 Task: Look for space in General Pico, Argentina from 2nd June, 2023 to 6th June, 2023 for 1 adult in price range Rs.10000 to Rs.13000. Place can be private room with 1  bedroom having 1 bed and 1 bathroom. Property type can be hotel. Amenities needed are: heating, . Booking option can be shelf check-in. Required host language is English.
Action: Mouse moved to (419, 91)
Screenshot: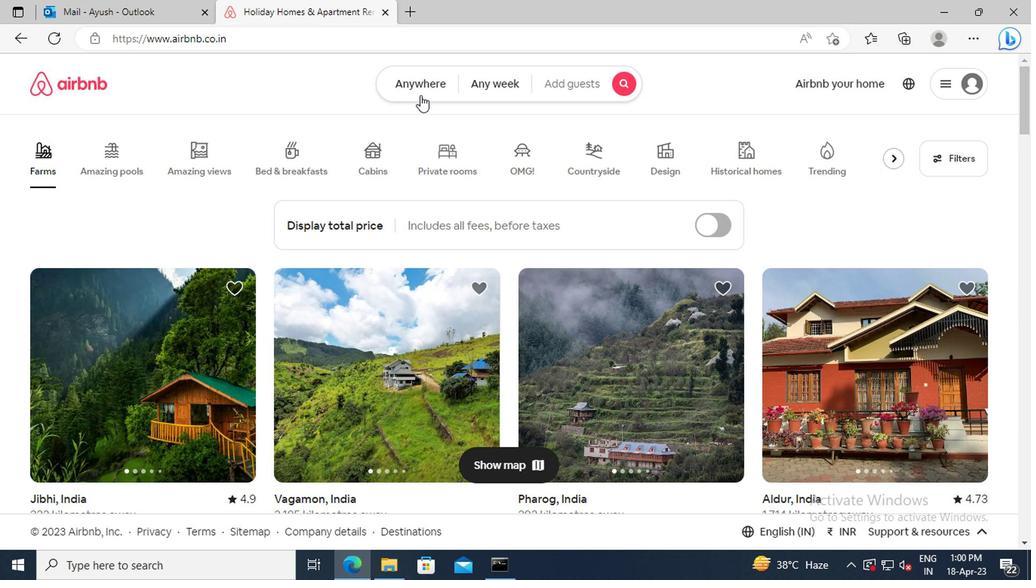 
Action: Mouse pressed left at (419, 91)
Screenshot: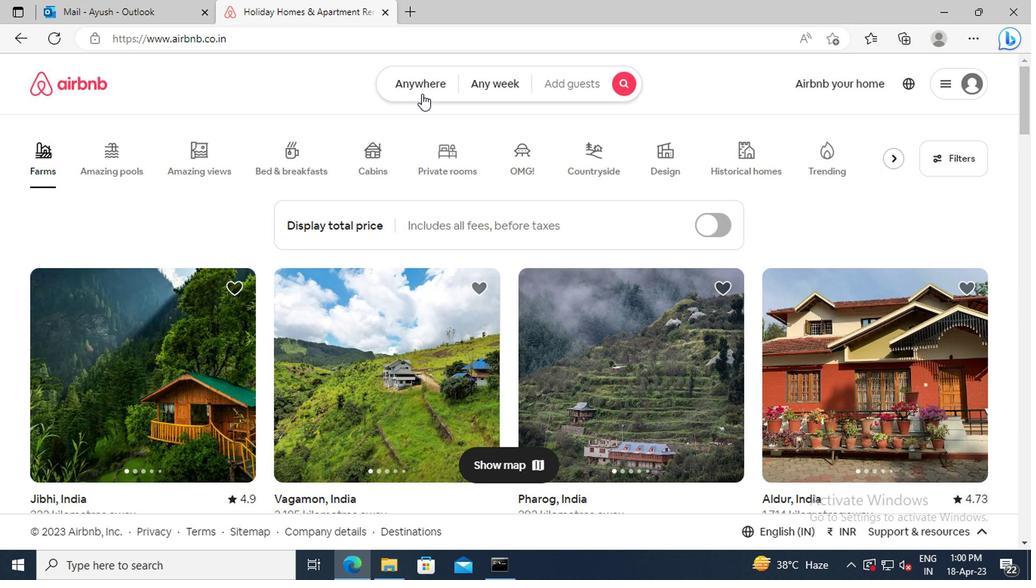 
Action: Mouse moved to (269, 143)
Screenshot: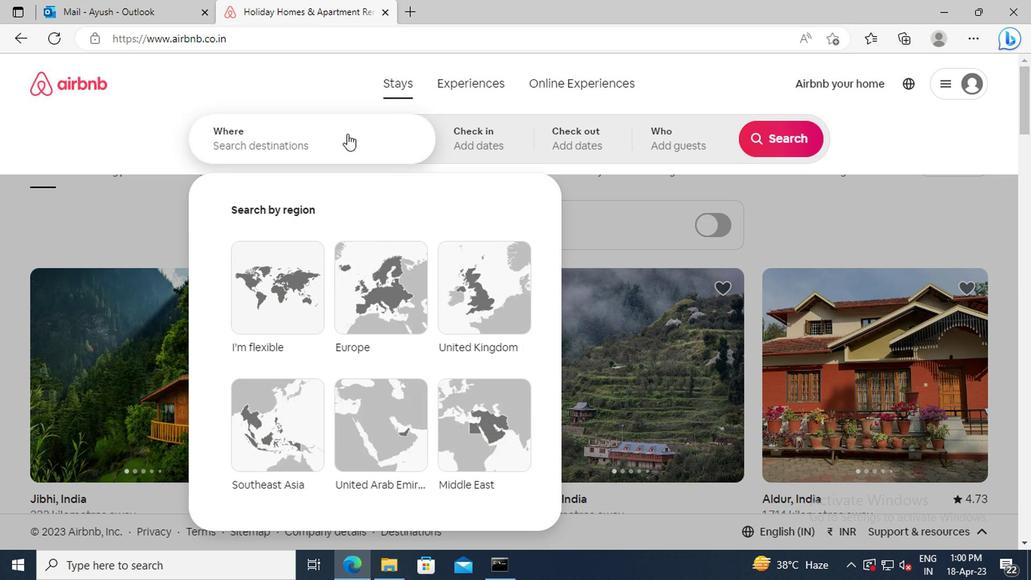 
Action: Mouse pressed left at (269, 143)
Screenshot: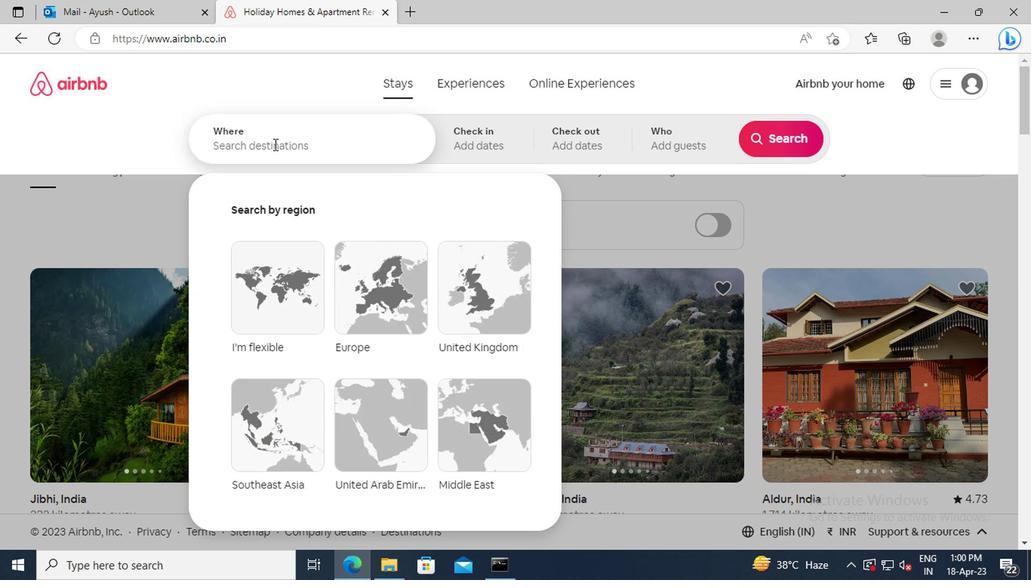 
Action: Key pressed <Key.shift>GENERAL<Key.space><Key.shift>PICO<Key.enter>
Screenshot: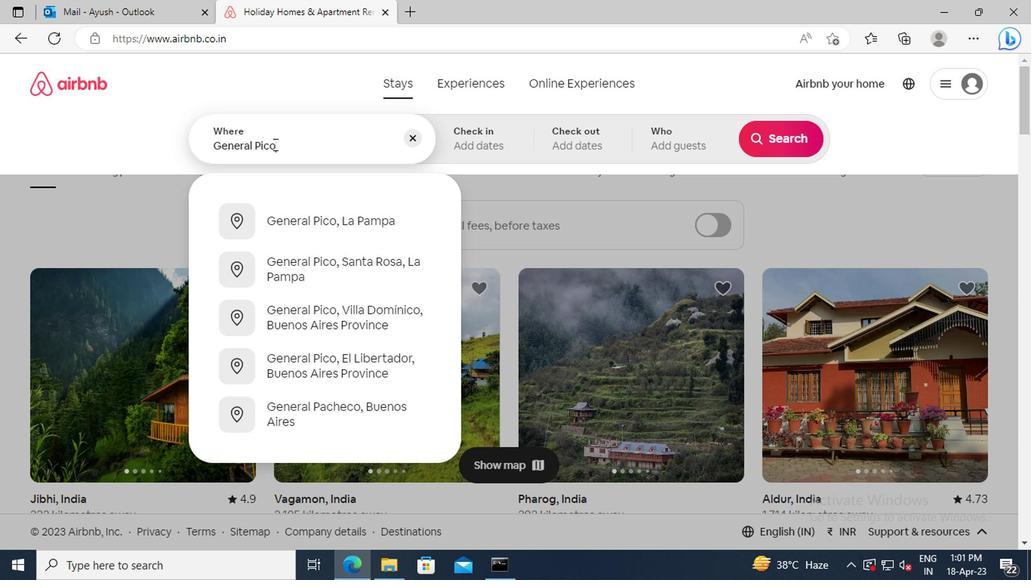 
Action: Mouse moved to (762, 260)
Screenshot: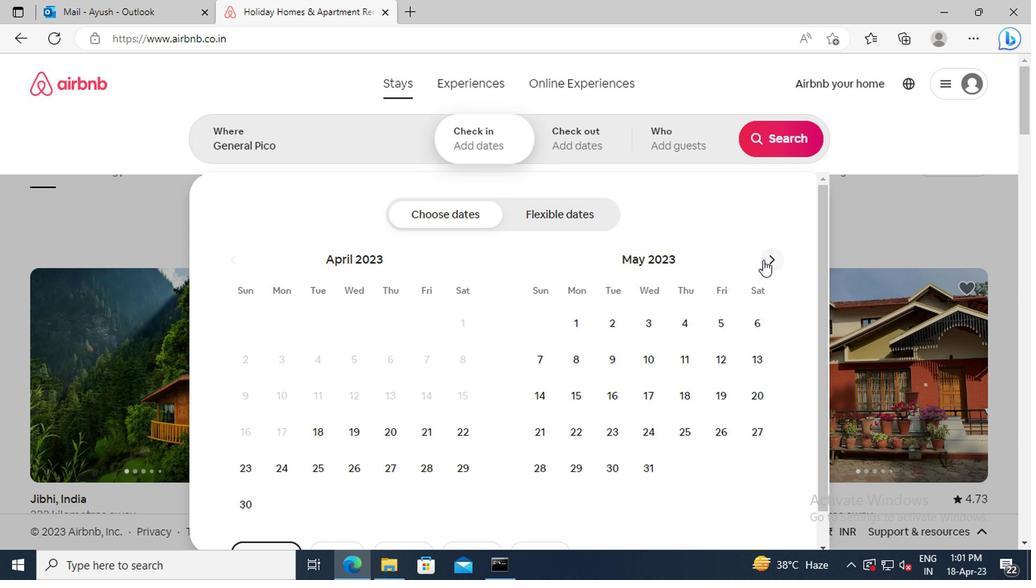 
Action: Mouse pressed left at (762, 260)
Screenshot: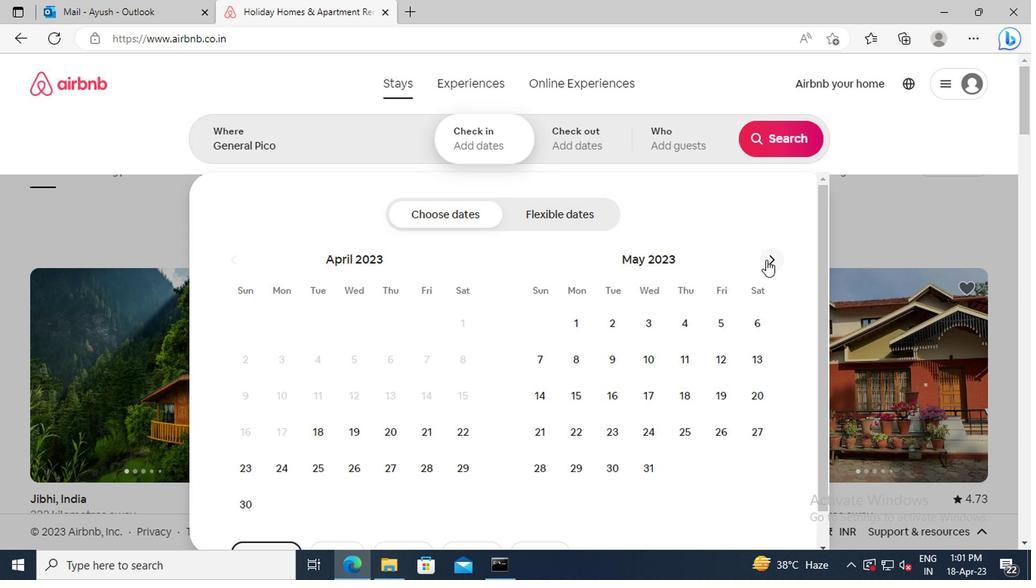 
Action: Mouse moved to (723, 316)
Screenshot: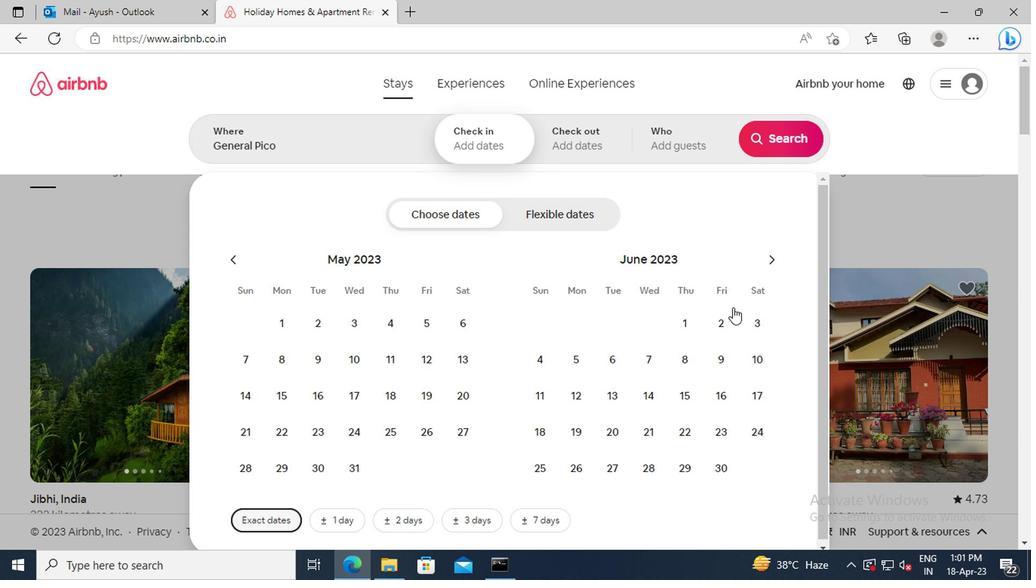 
Action: Mouse pressed left at (723, 316)
Screenshot: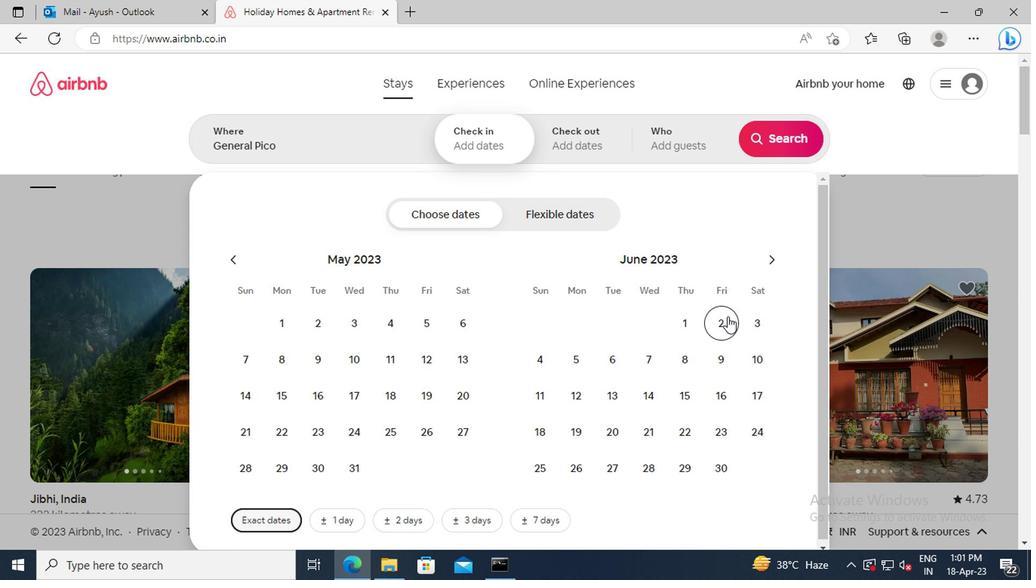 
Action: Mouse moved to (607, 356)
Screenshot: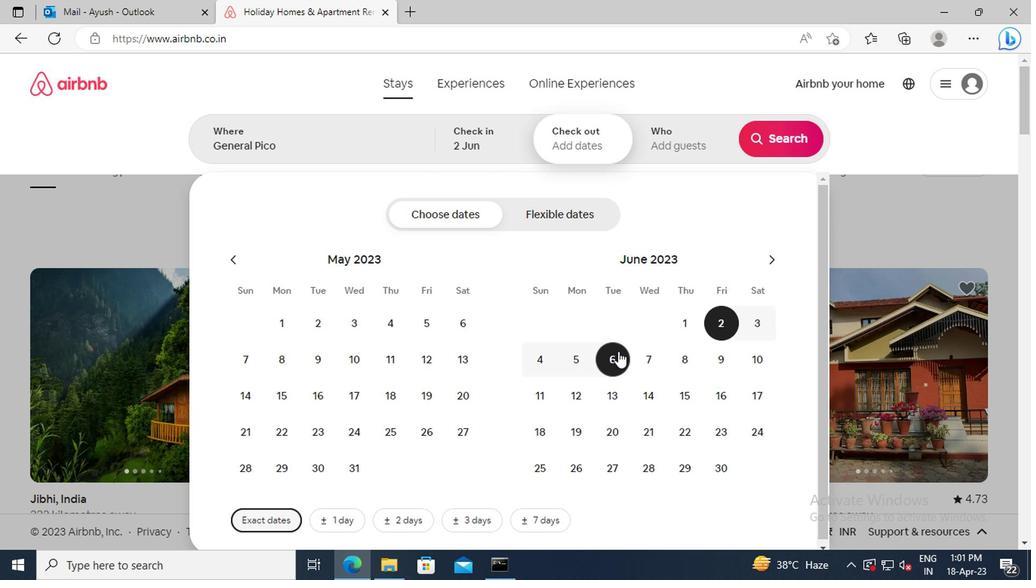 
Action: Mouse pressed left at (607, 356)
Screenshot: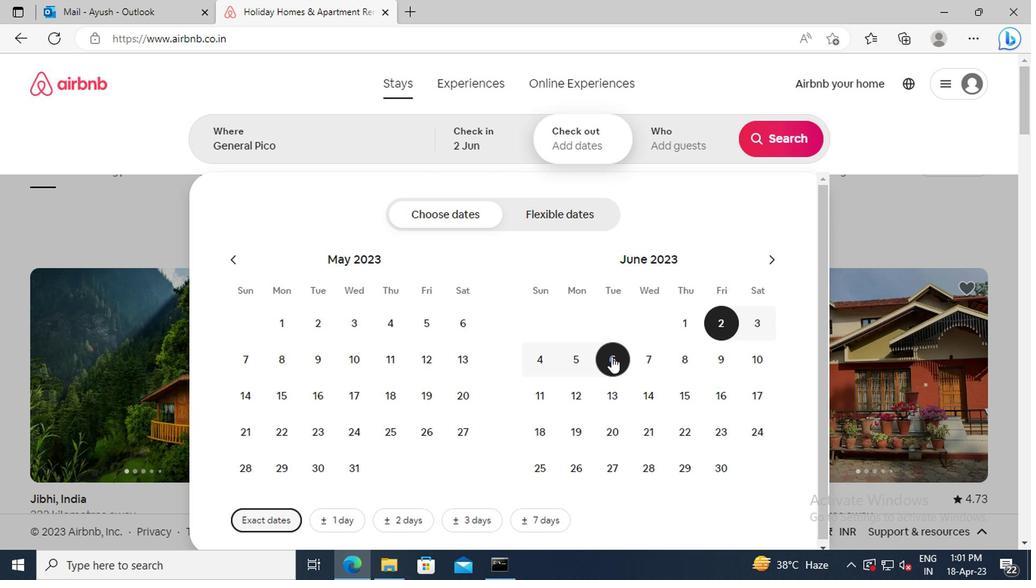 
Action: Mouse moved to (660, 148)
Screenshot: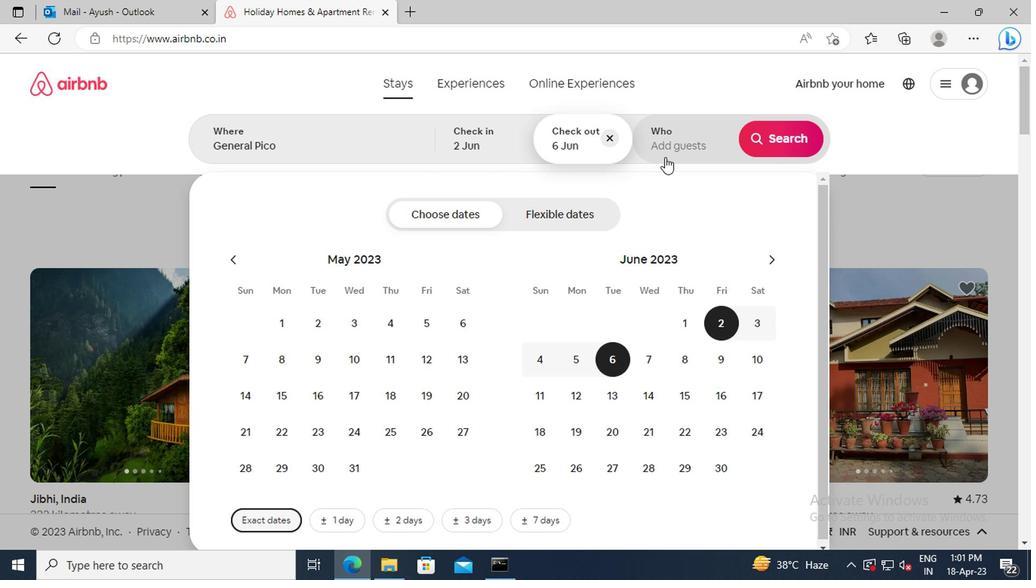 
Action: Mouse pressed left at (660, 148)
Screenshot: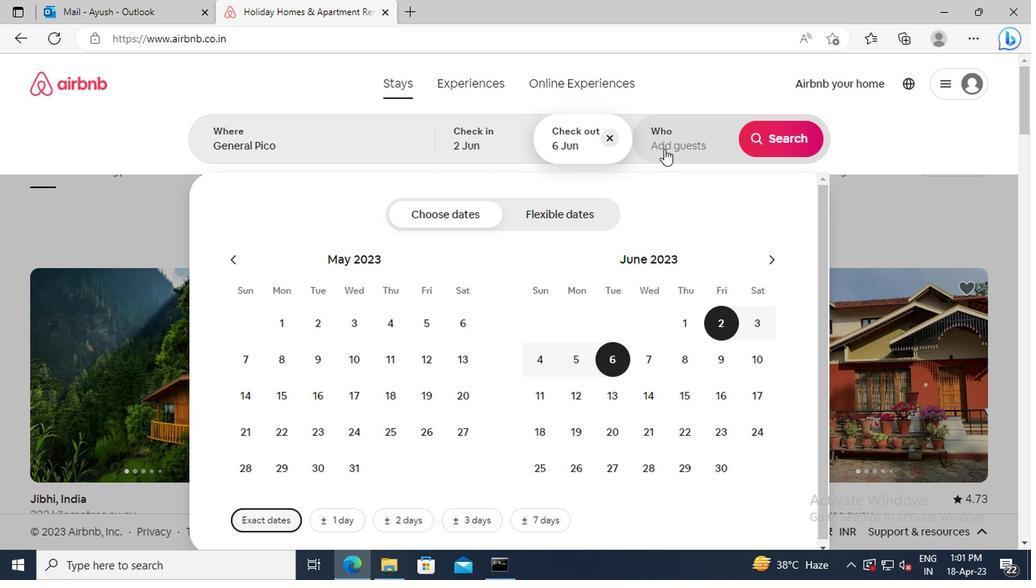 
Action: Mouse moved to (781, 219)
Screenshot: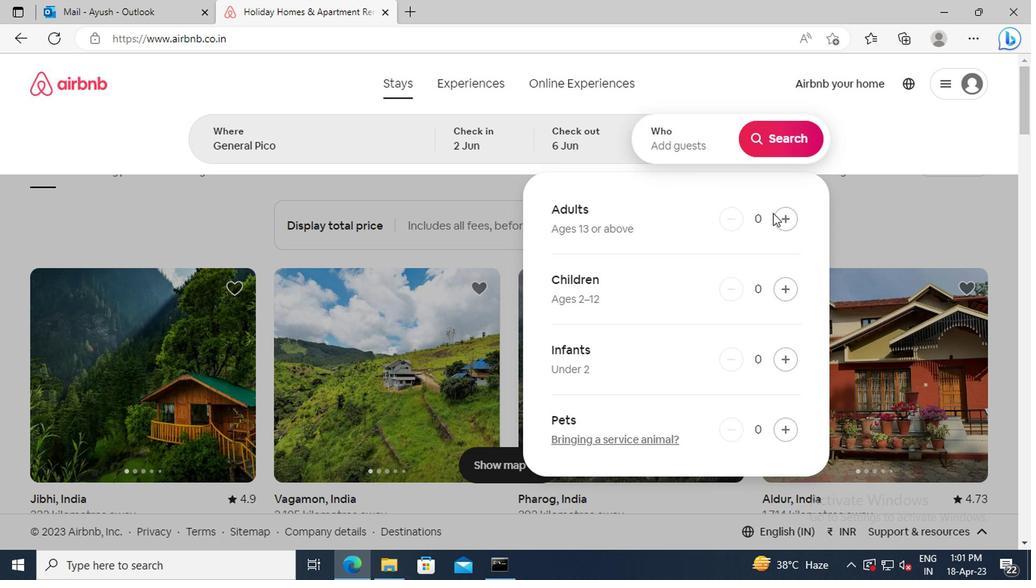 
Action: Mouse pressed left at (781, 219)
Screenshot: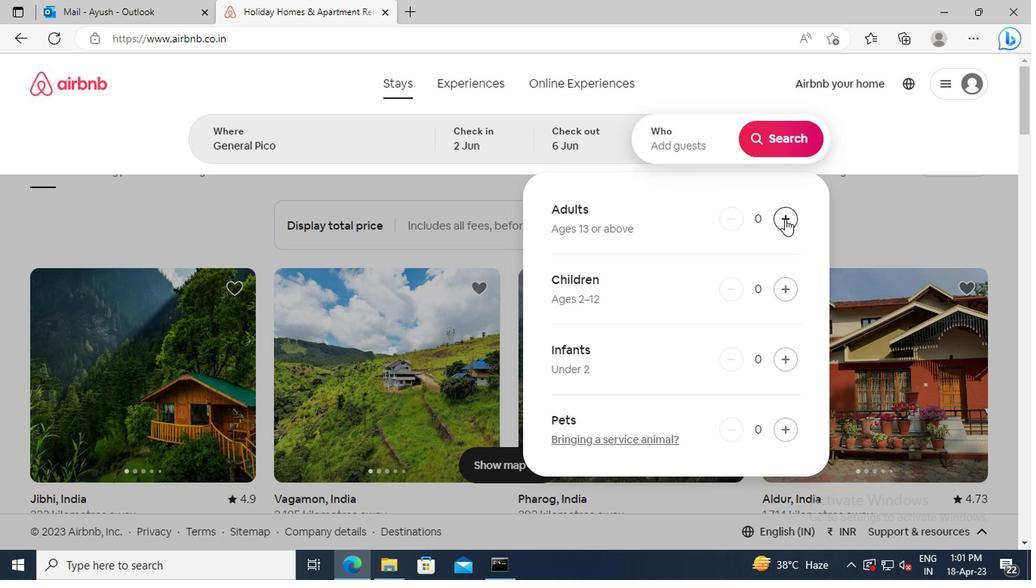 
Action: Mouse moved to (785, 143)
Screenshot: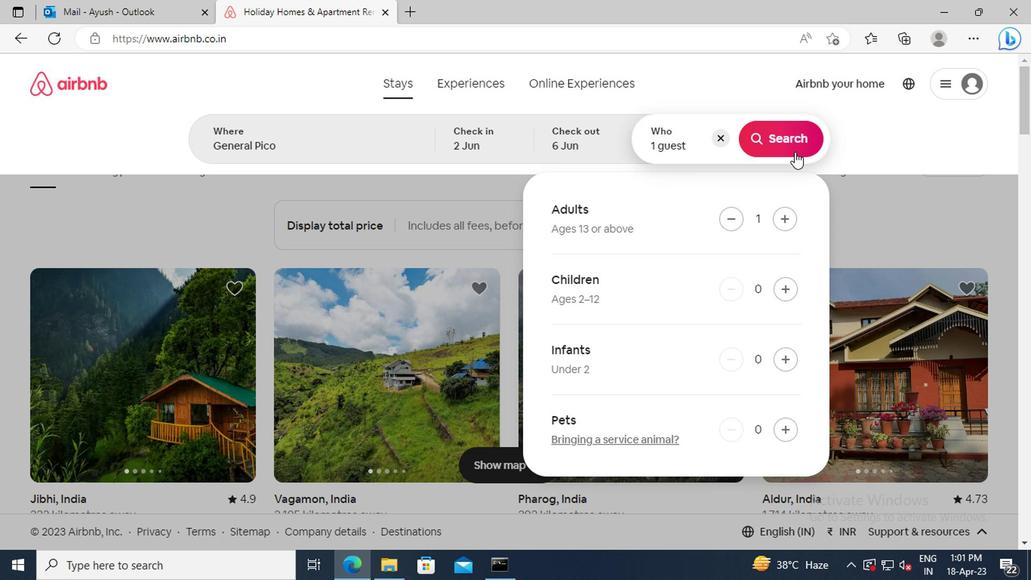 
Action: Mouse pressed left at (785, 143)
Screenshot: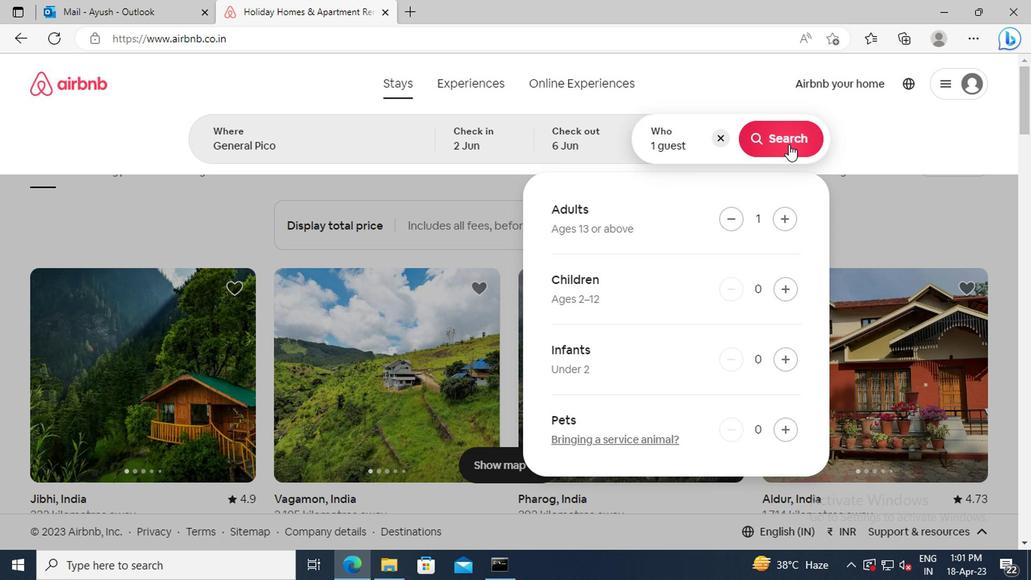 
Action: Mouse moved to (968, 147)
Screenshot: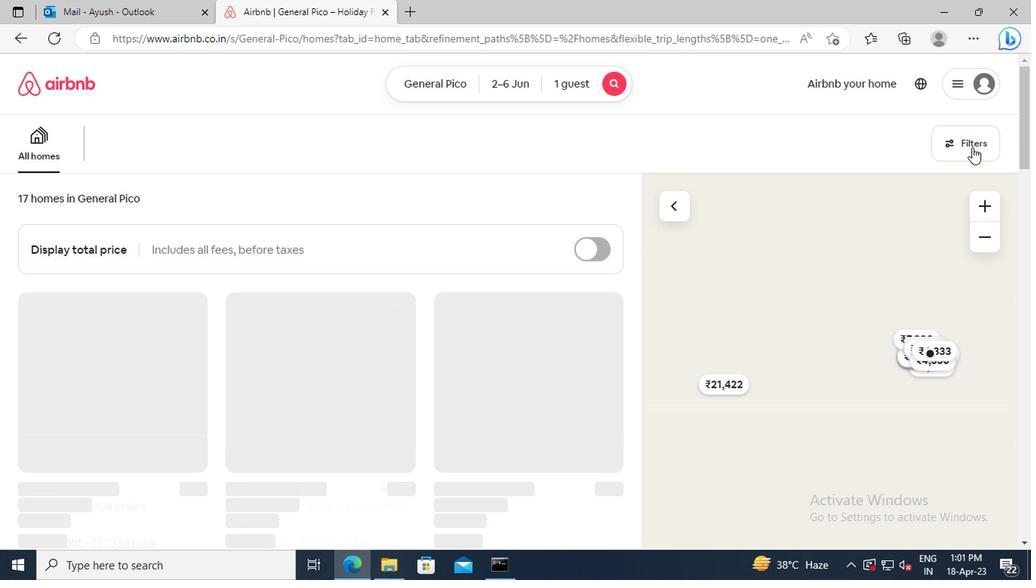 
Action: Mouse pressed left at (968, 147)
Screenshot: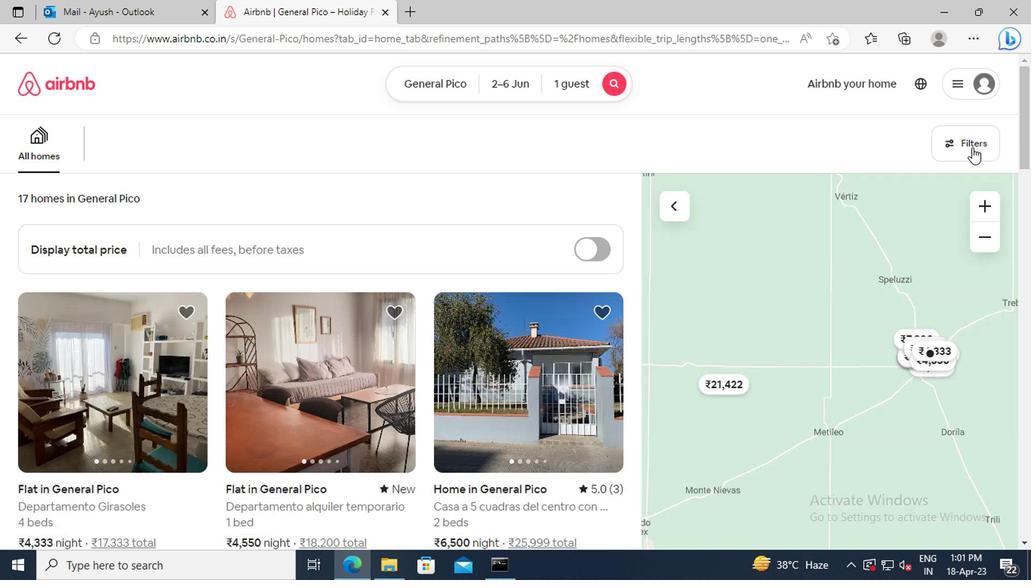 
Action: Mouse moved to (324, 332)
Screenshot: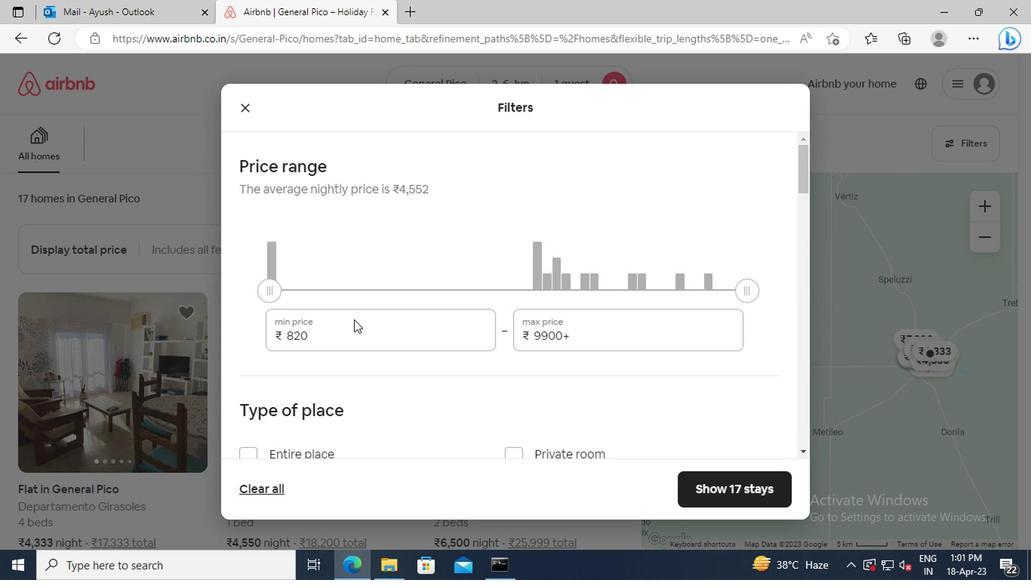 
Action: Mouse pressed left at (324, 332)
Screenshot: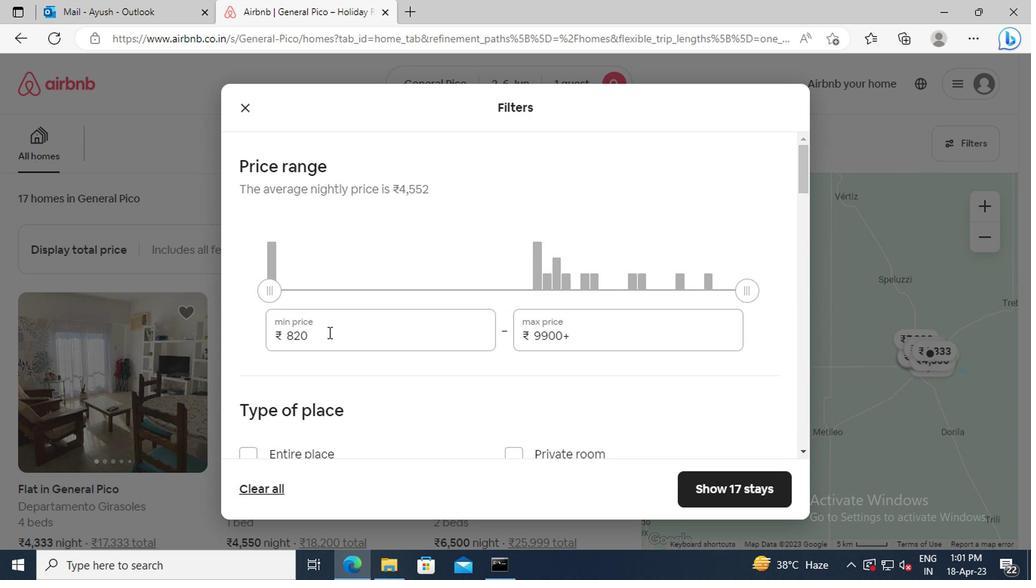 
Action: Key pressed <Key.backspace><Key.backspace><Key.backspace>10000<Key.tab><Key.delete>13000
Screenshot: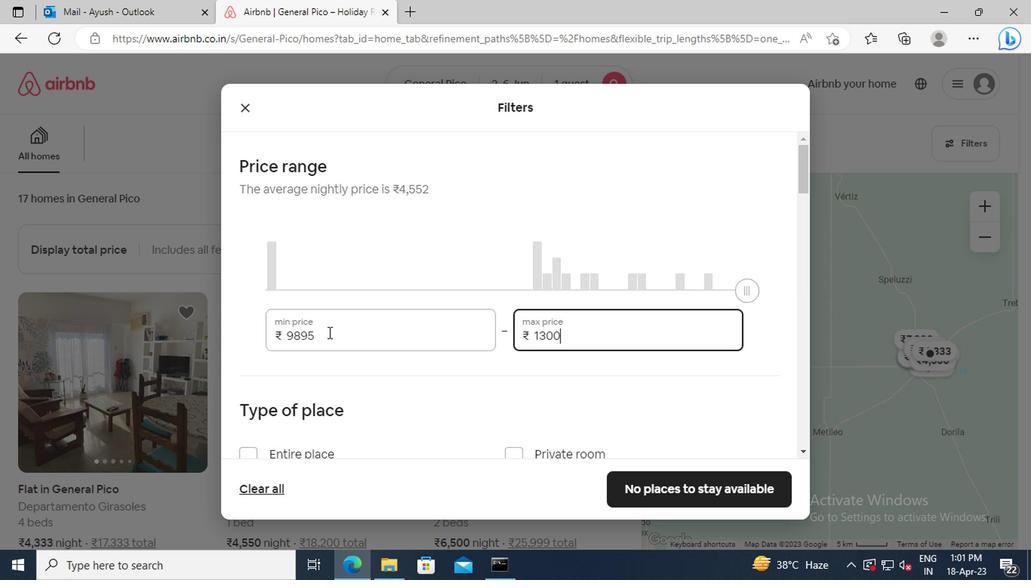 
Action: Mouse scrolled (324, 331) with delta (0, -1)
Screenshot: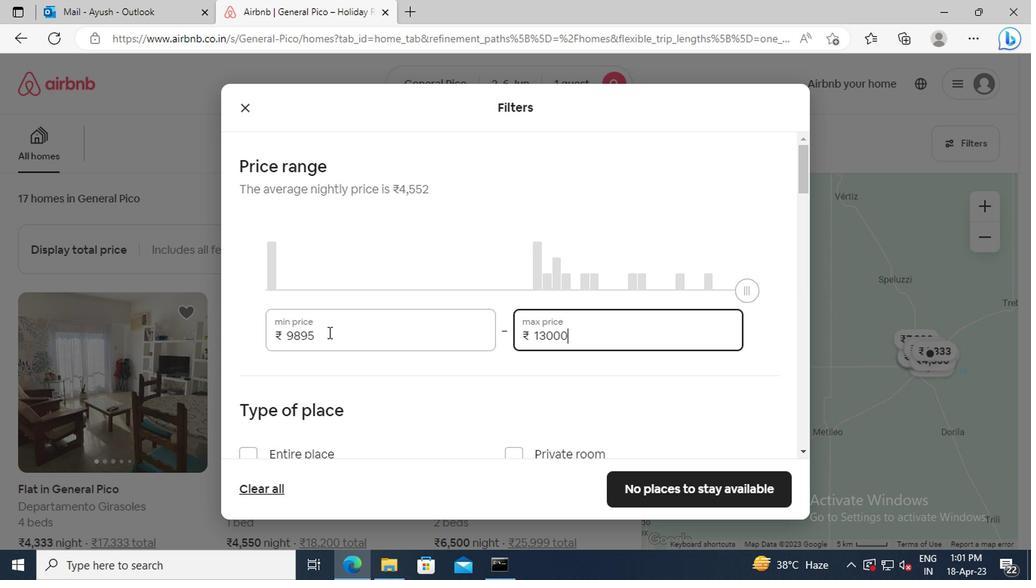
Action: Mouse scrolled (324, 331) with delta (0, -1)
Screenshot: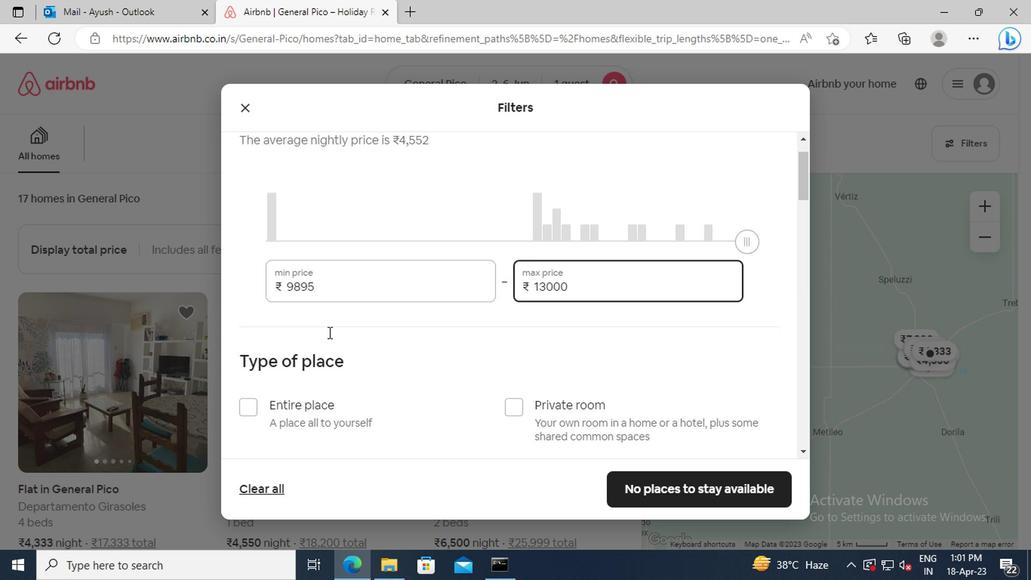 
Action: Mouse scrolled (324, 331) with delta (0, -1)
Screenshot: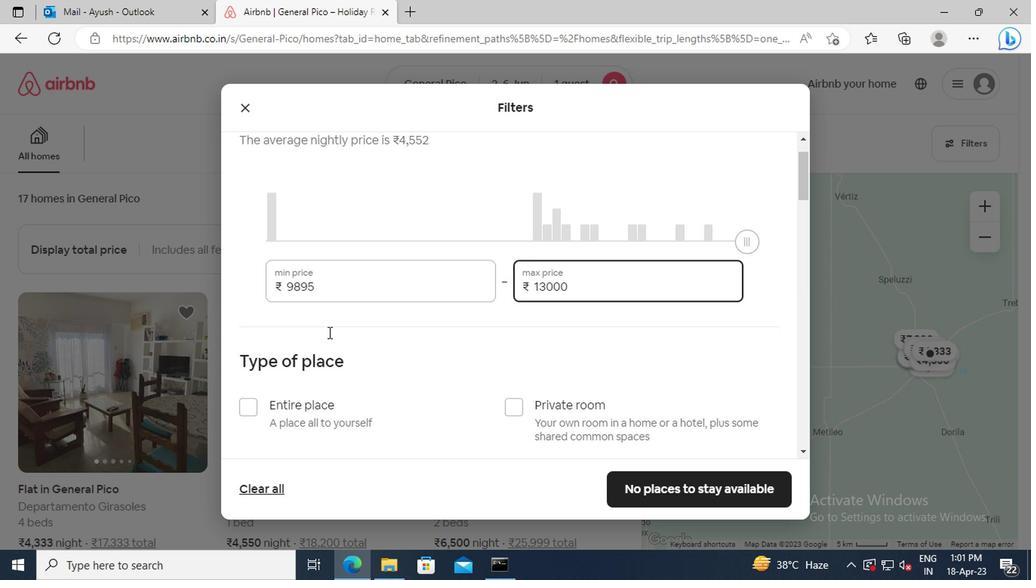 
Action: Mouse moved to (510, 305)
Screenshot: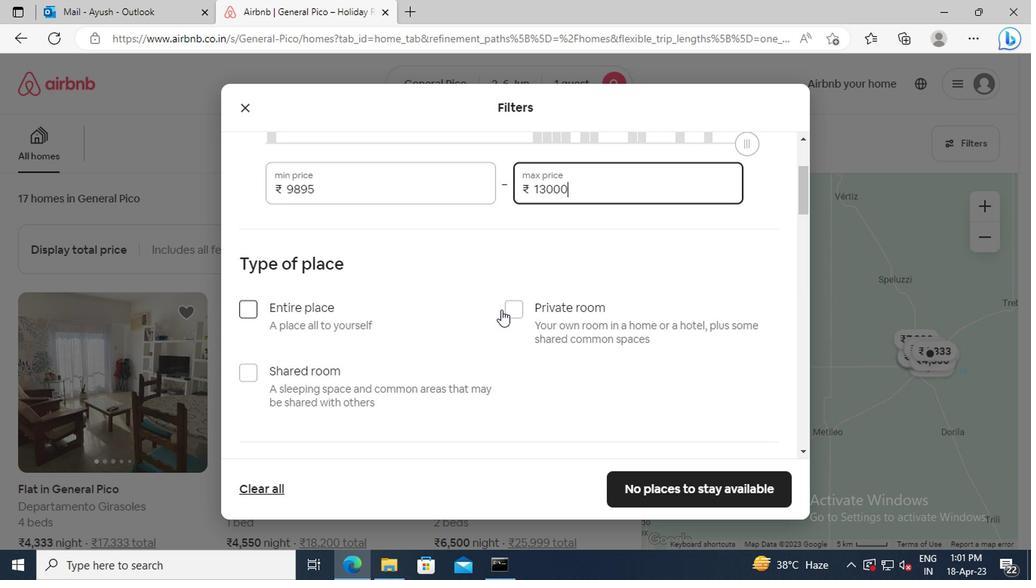 
Action: Mouse pressed left at (510, 305)
Screenshot: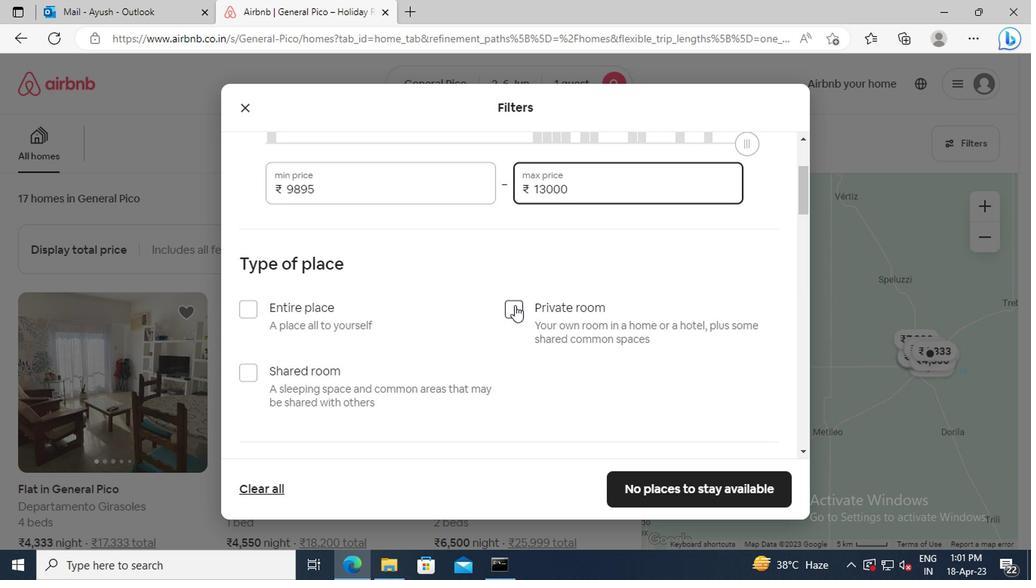 
Action: Mouse moved to (403, 292)
Screenshot: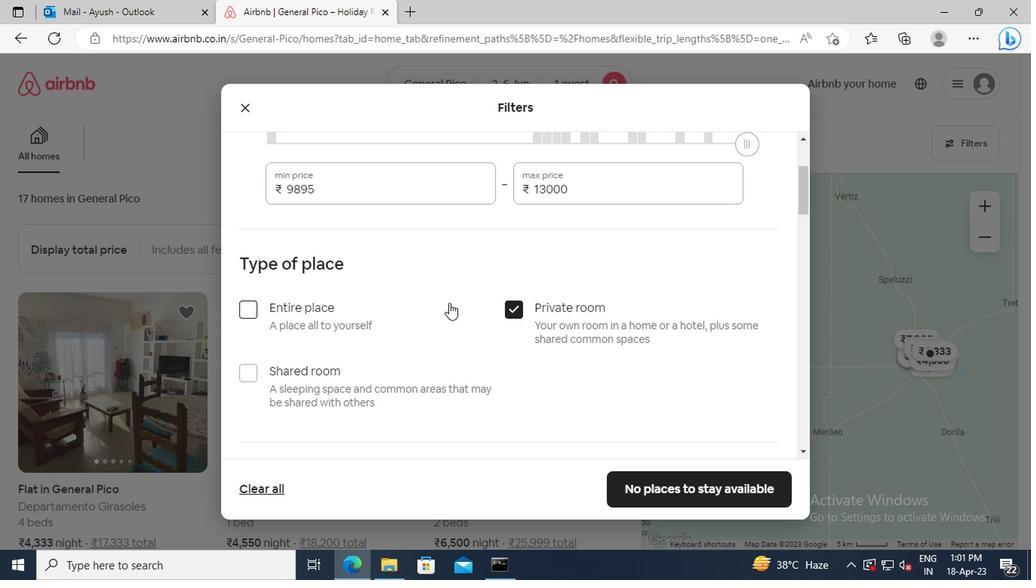 
Action: Mouse scrolled (403, 291) with delta (0, 0)
Screenshot: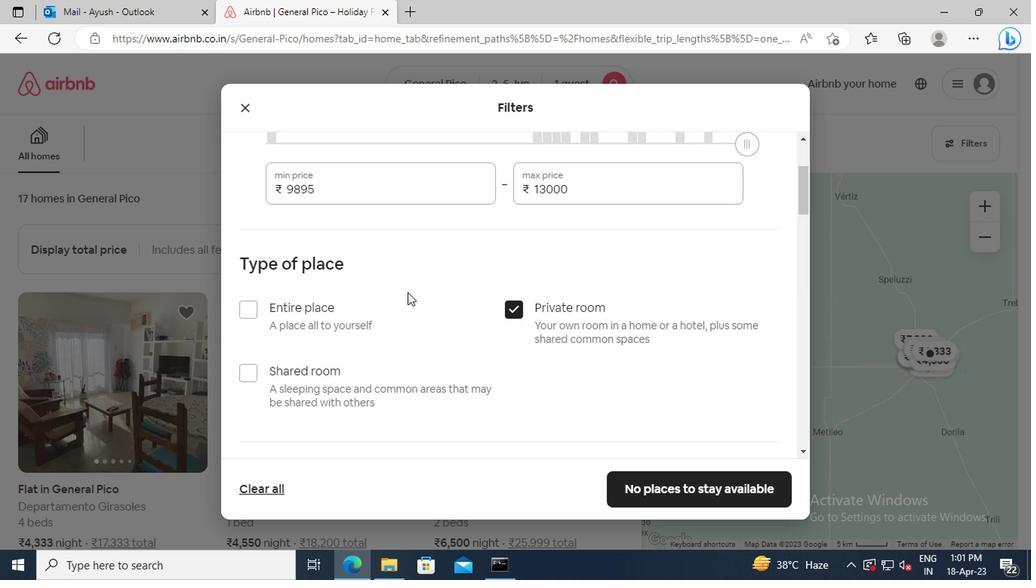 
Action: Mouse scrolled (403, 291) with delta (0, 0)
Screenshot: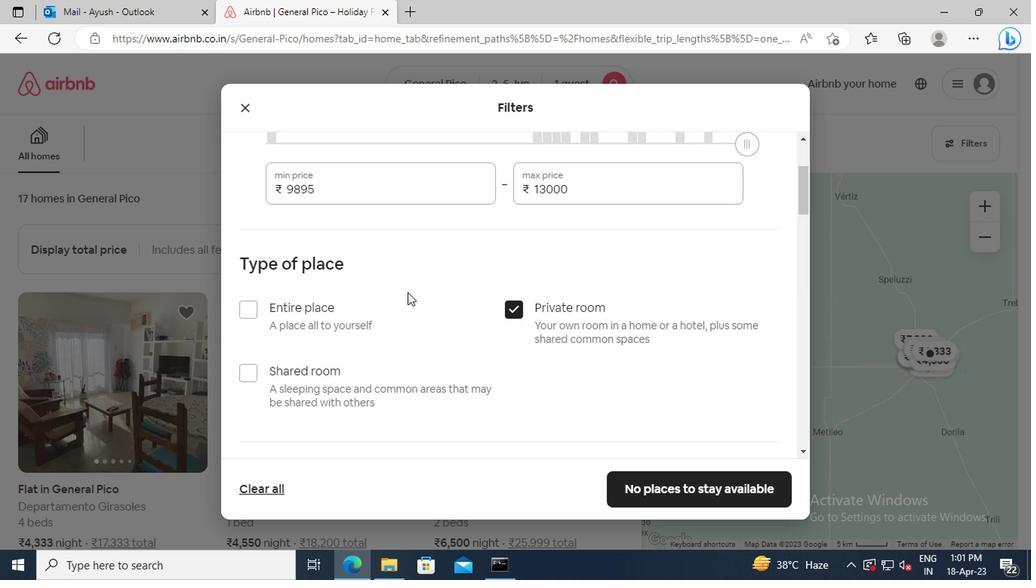 
Action: Mouse moved to (399, 273)
Screenshot: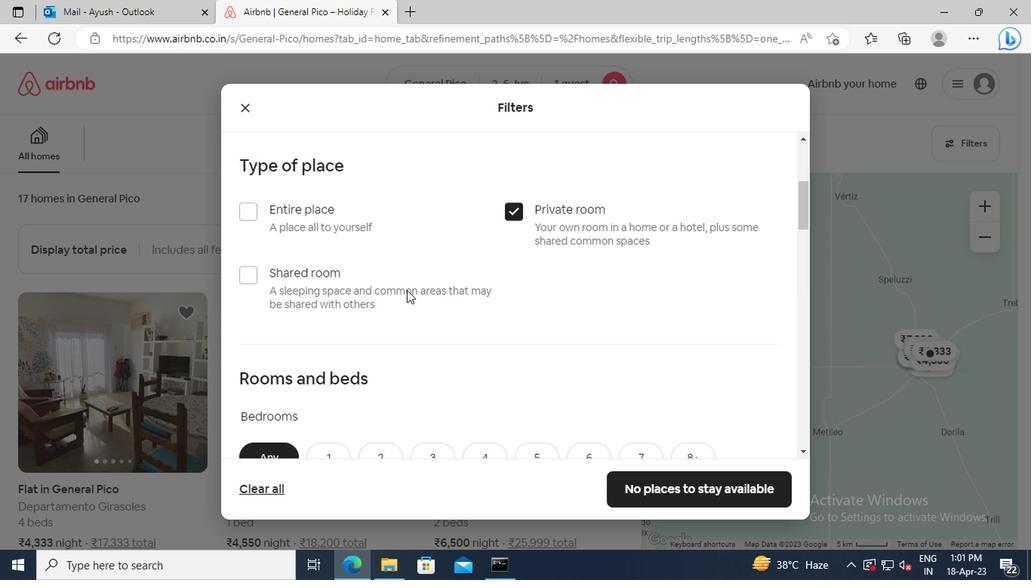
Action: Mouse scrolled (399, 272) with delta (0, -1)
Screenshot: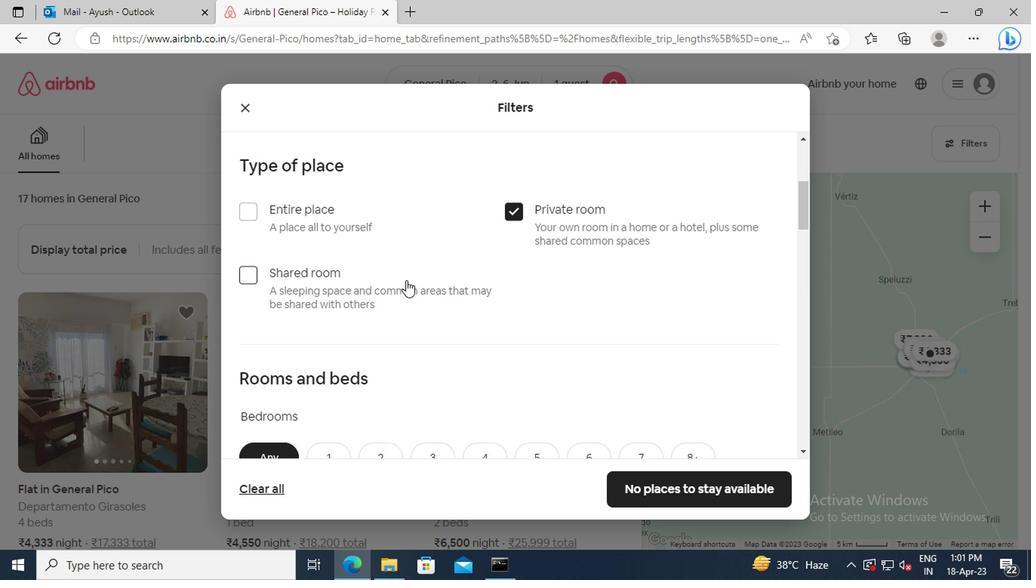 
Action: Mouse scrolled (399, 272) with delta (0, -1)
Screenshot: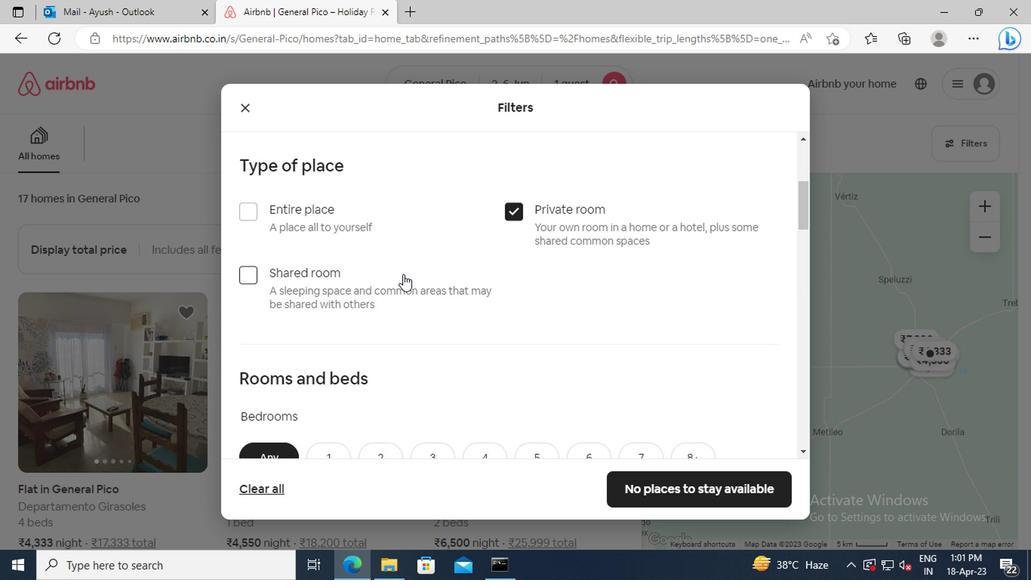 
Action: Mouse moved to (317, 362)
Screenshot: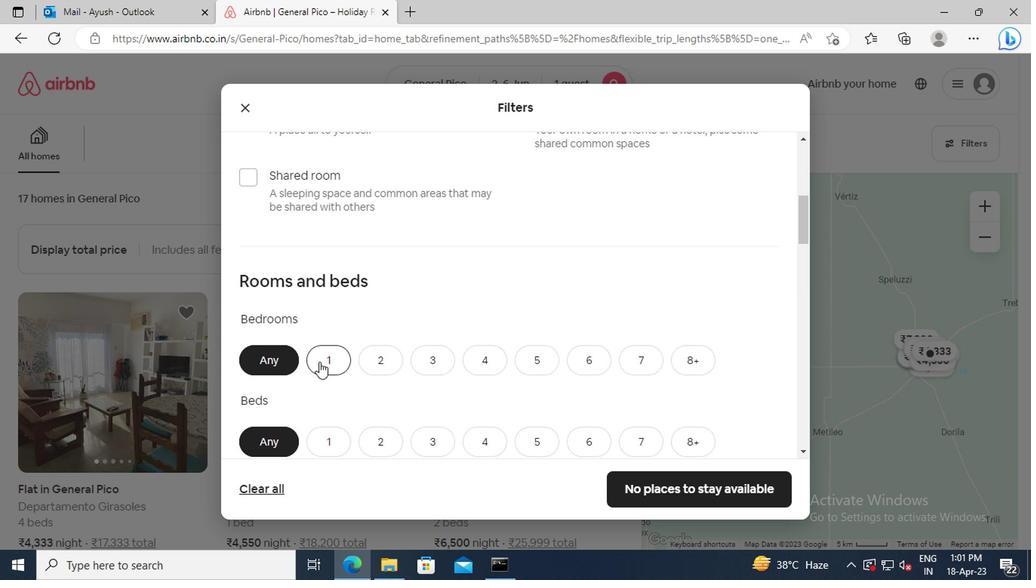
Action: Mouse pressed left at (317, 362)
Screenshot: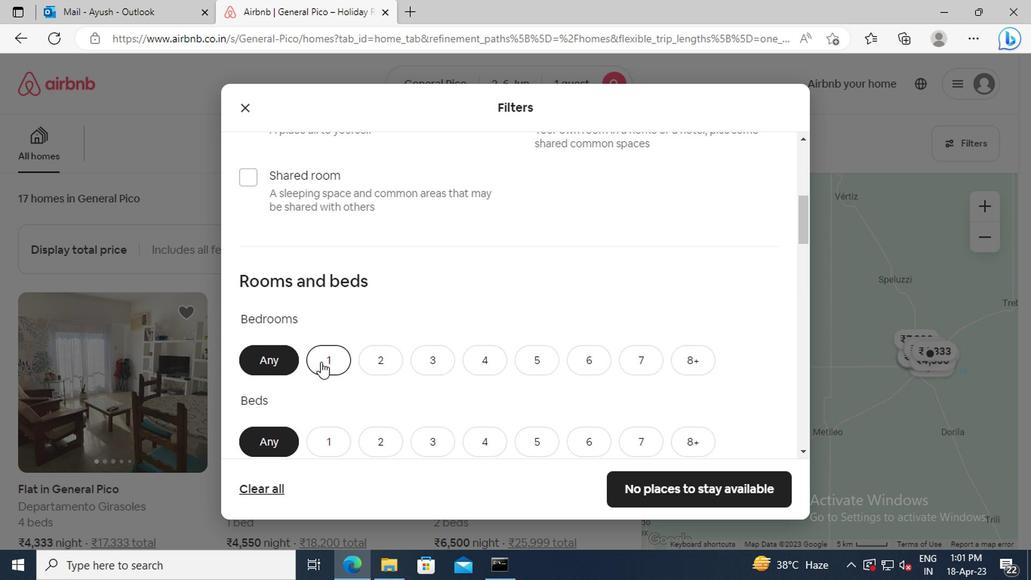
Action: Mouse scrolled (317, 361) with delta (0, -1)
Screenshot: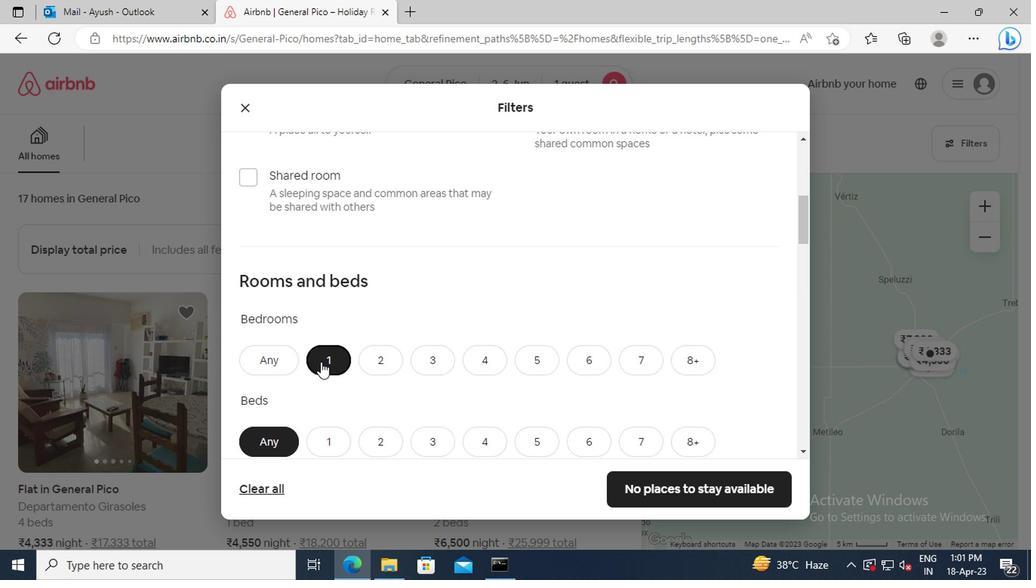 
Action: Mouse moved to (318, 392)
Screenshot: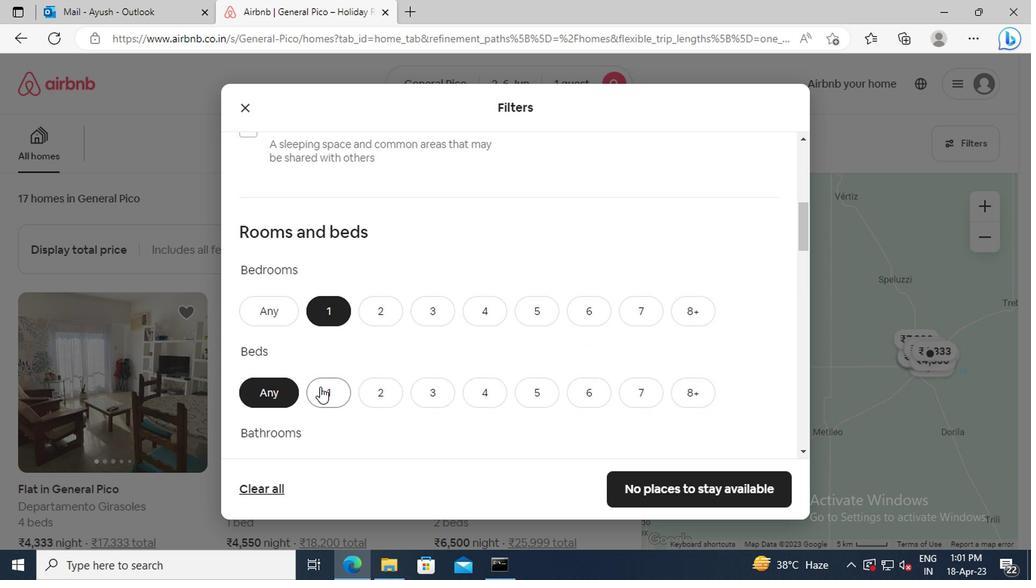 
Action: Mouse pressed left at (318, 392)
Screenshot: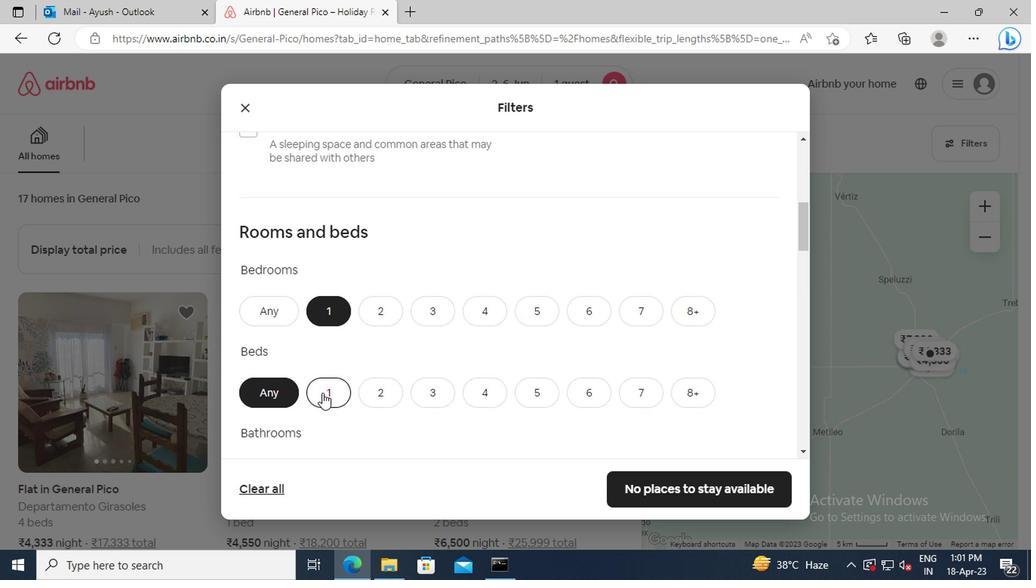 
Action: Mouse scrolled (318, 392) with delta (0, 0)
Screenshot: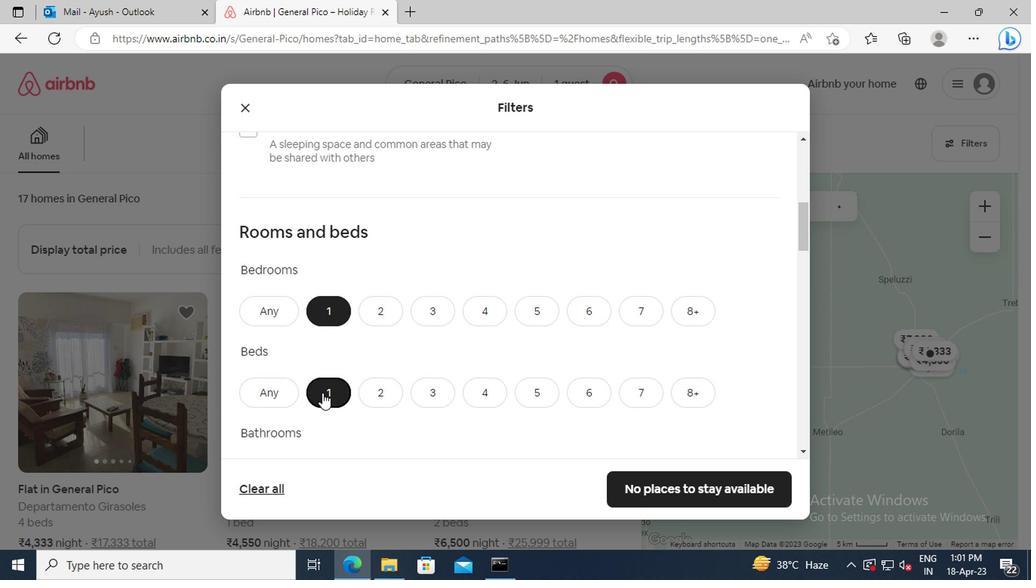 
Action: Mouse scrolled (318, 392) with delta (0, 0)
Screenshot: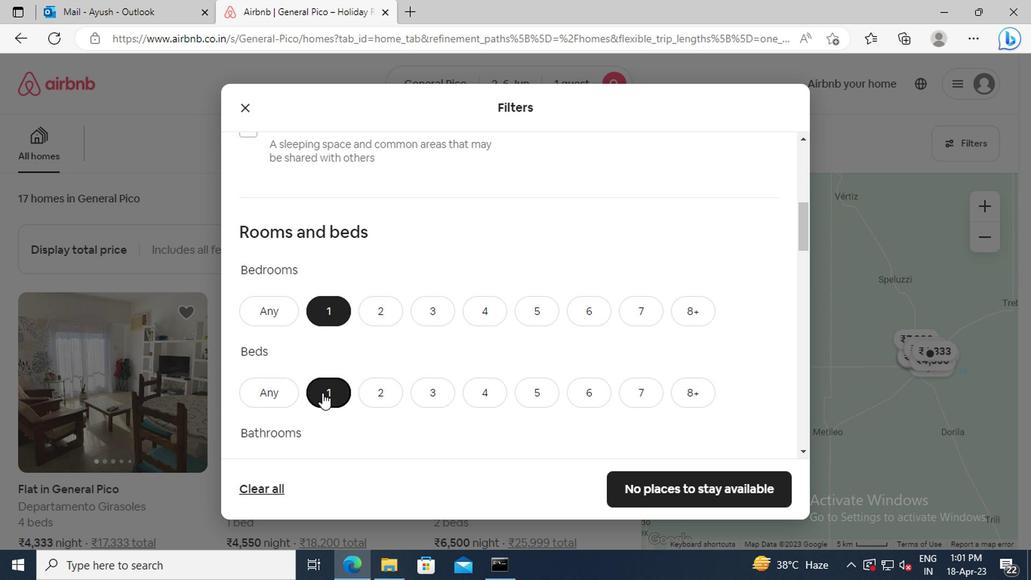 
Action: Mouse moved to (330, 378)
Screenshot: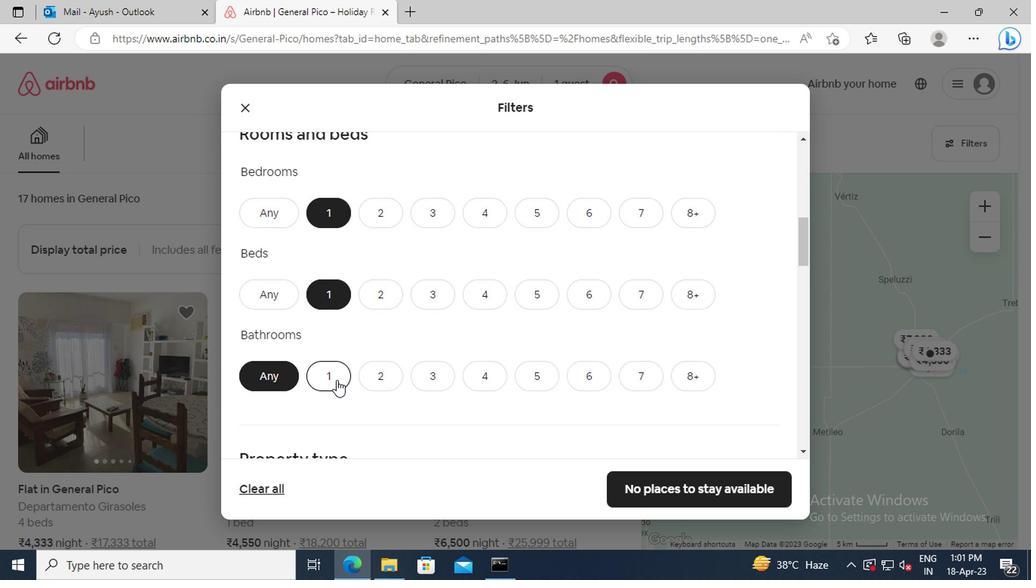 
Action: Mouse pressed left at (330, 378)
Screenshot: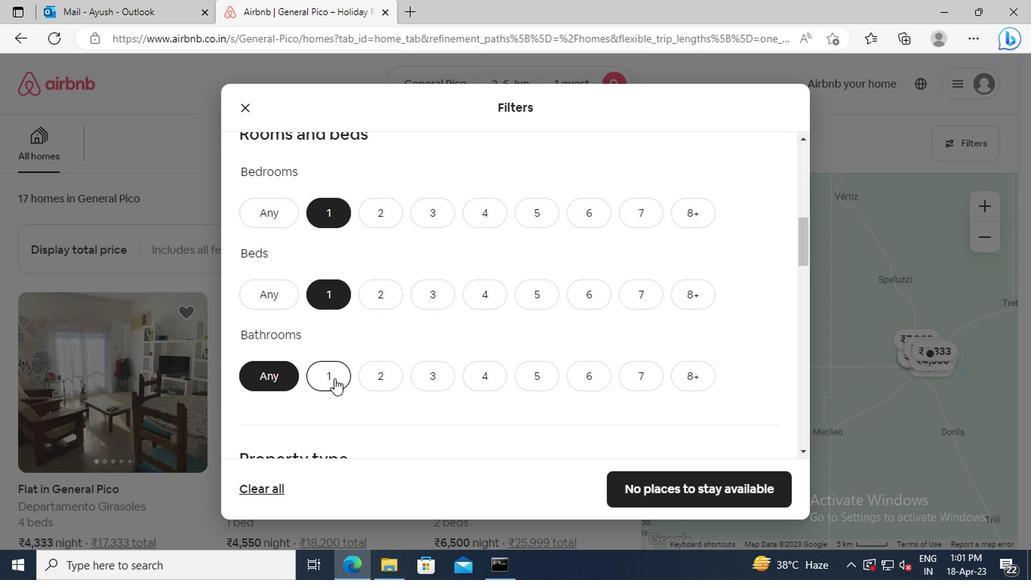 
Action: Mouse scrolled (330, 377) with delta (0, -1)
Screenshot: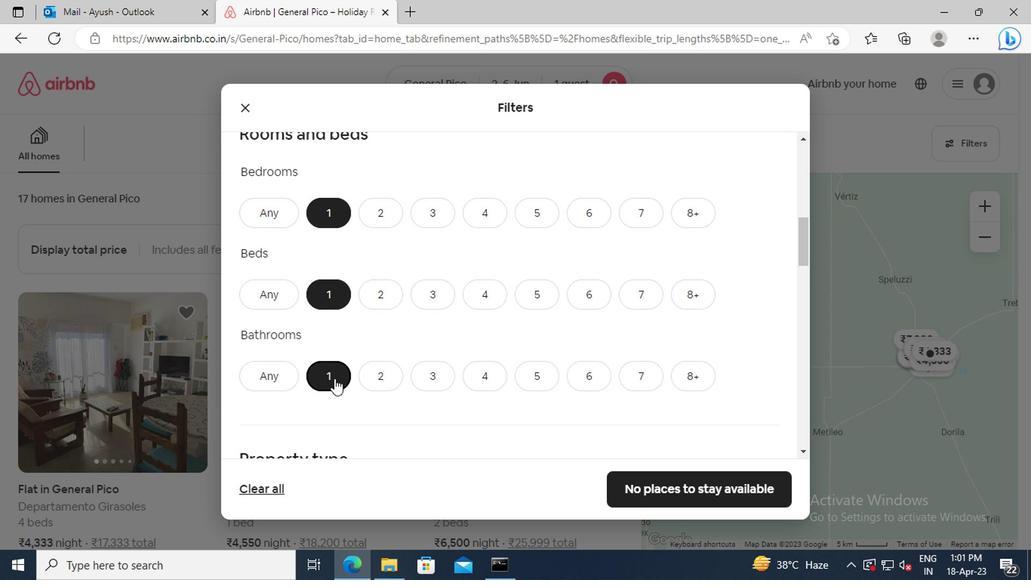 
Action: Mouse scrolled (330, 377) with delta (0, -1)
Screenshot: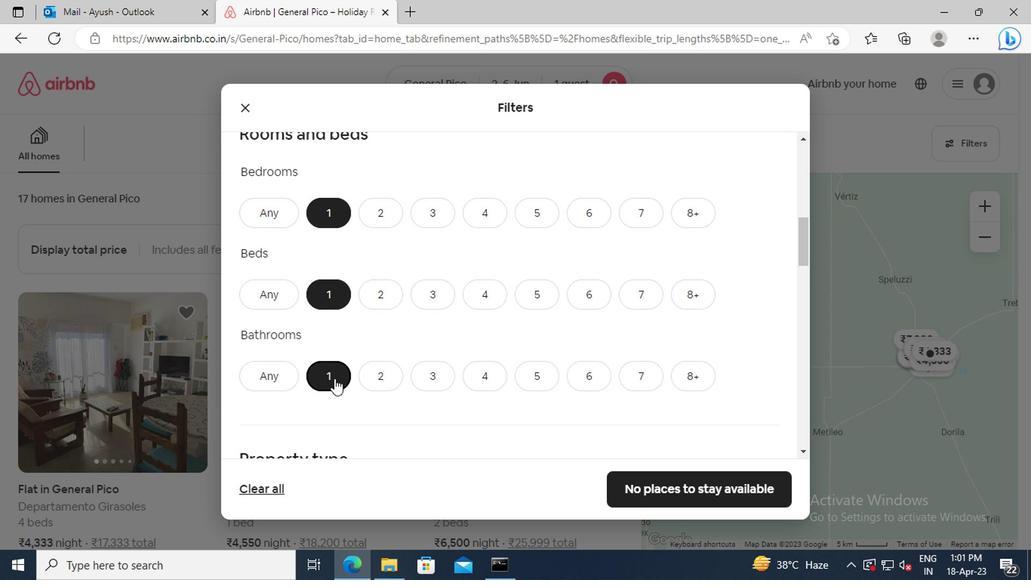 
Action: Mouse moved to (334, 362)
Screenshot: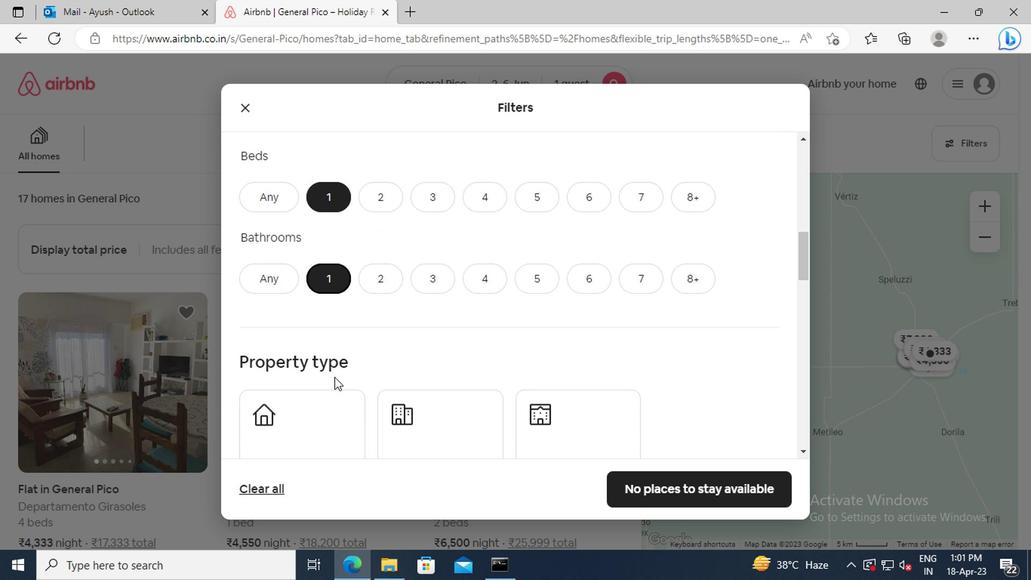 
Action: Mouse scrolled (334, 362) with delta (0, 0)
Screenshot: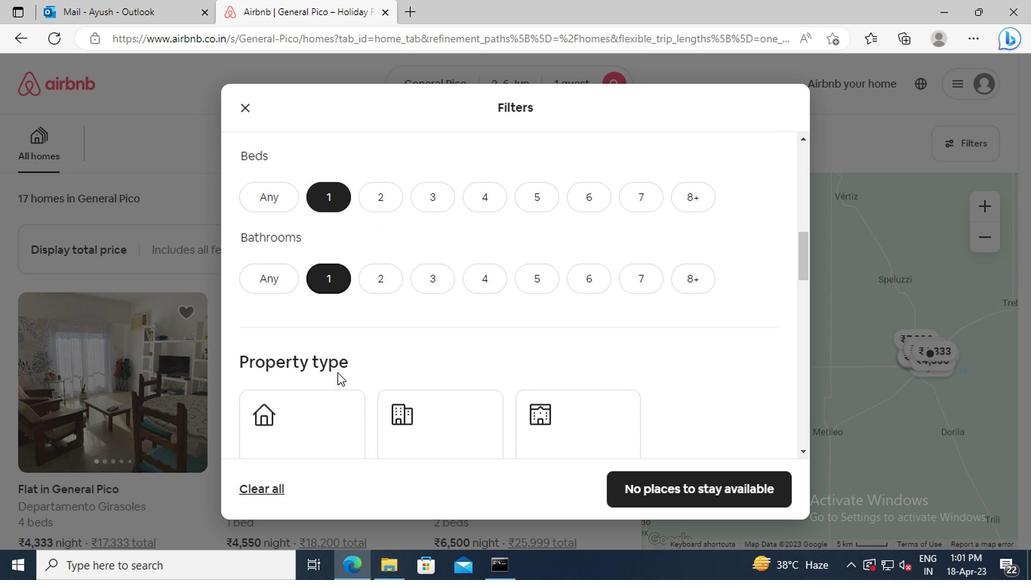 
Action: Mouse scrolled (334, 362) with delta (0, 0)
Screenshot: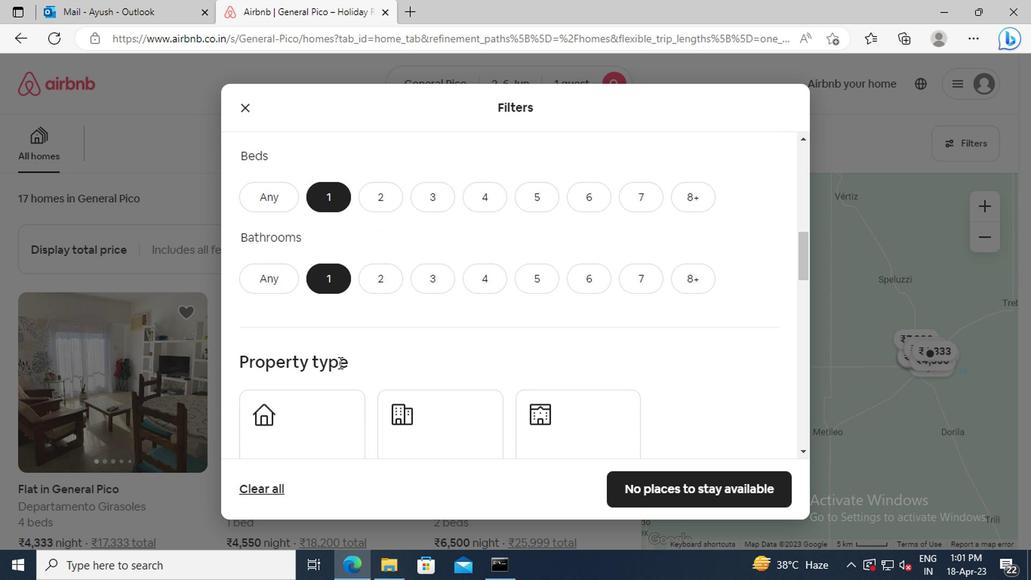 
Action: Mouse moved to (562, 346)
Screenshot: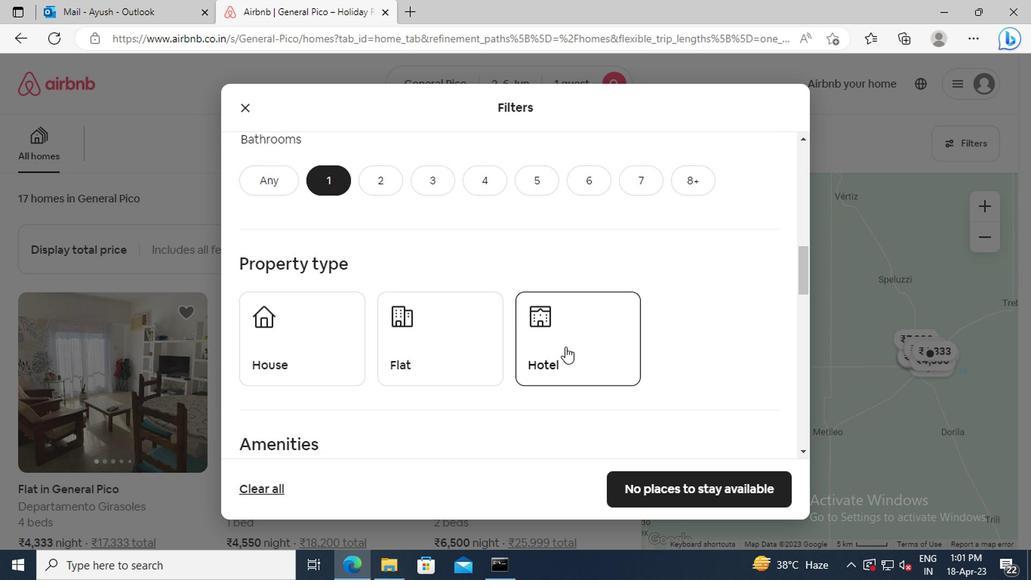 
Action: Mouse pressed left at (562, 346)
Screenshot: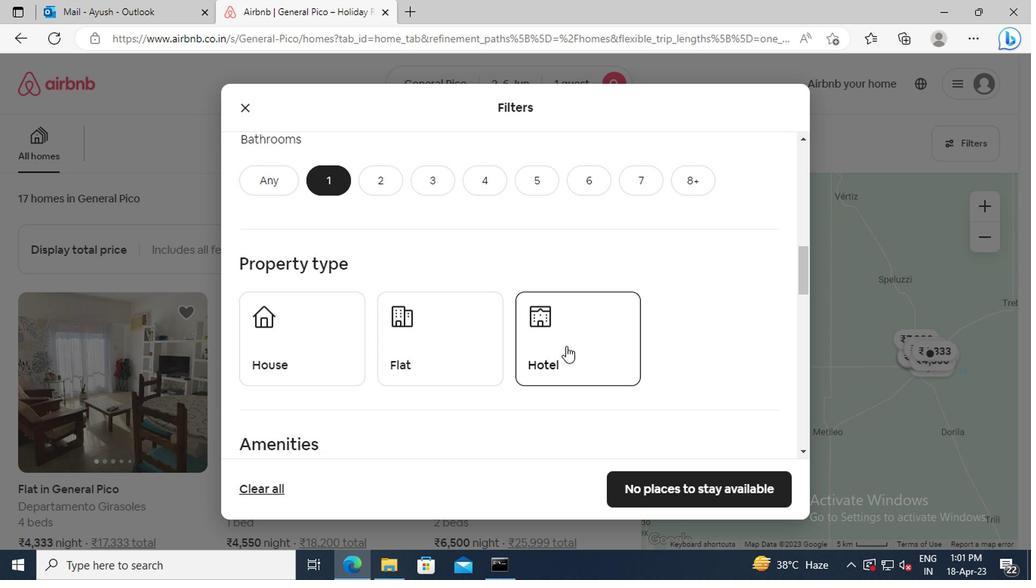 
Action: Mouse moved to (411, 314)
Screenshot: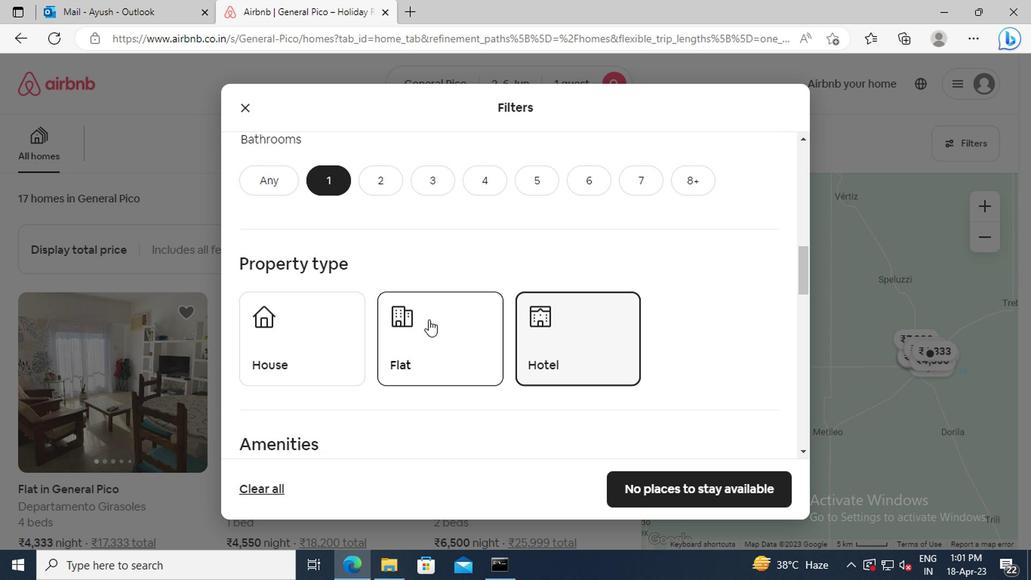 
Action: Mouse scrolled (411, 314) with delta (0, 0)
Screenshot: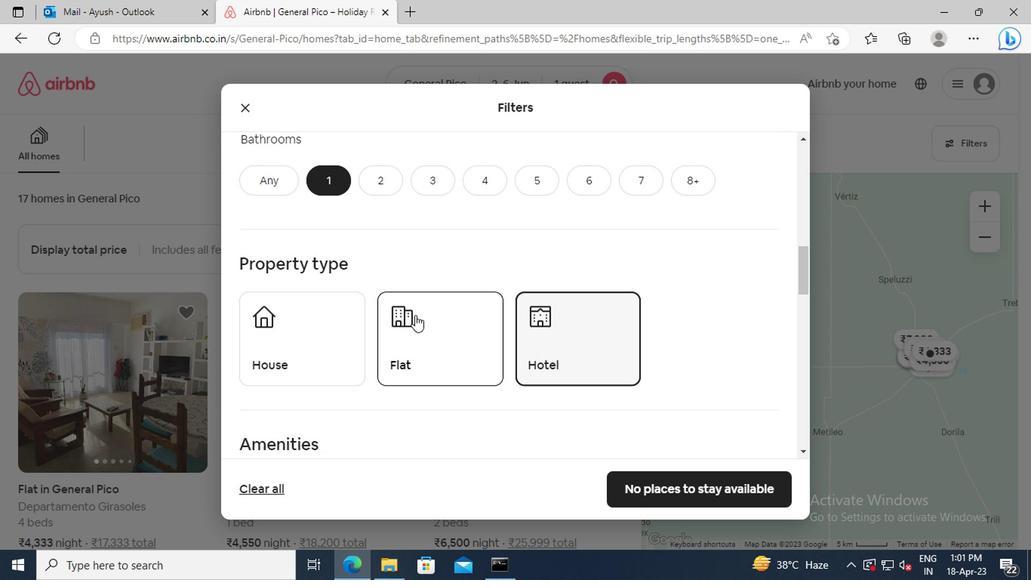 
Action: Mouse scrolled (411, 314) with delta (0, 0)
Screenshot: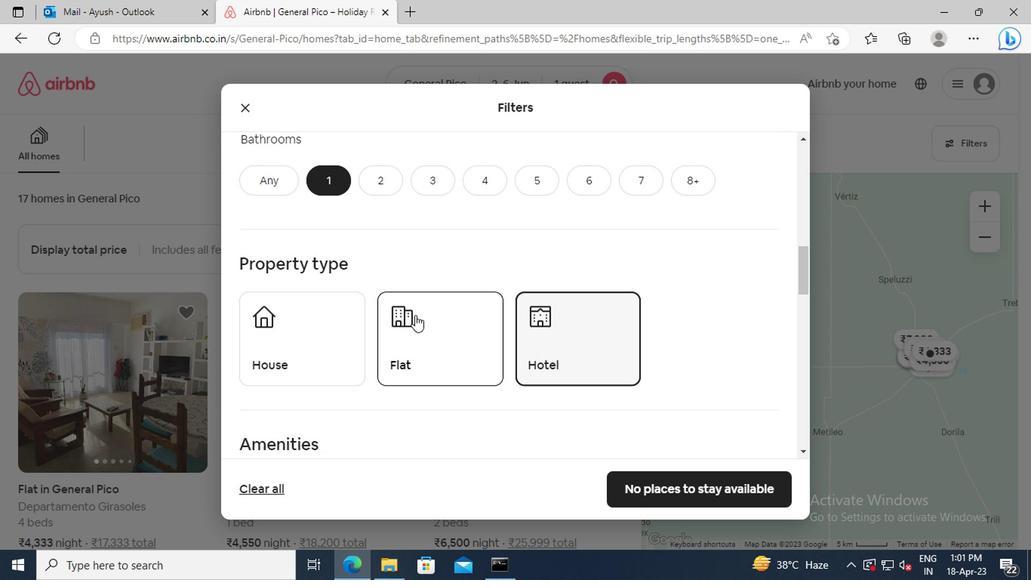 
Action: Mouse scrolled (411, 314) with delta (0, 0)
Screenshot: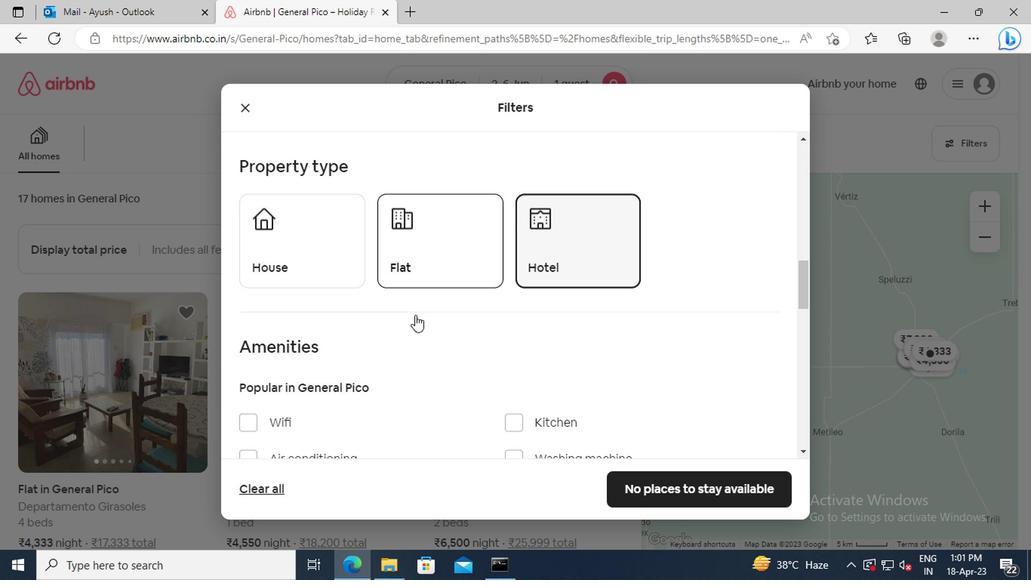 
Action: Mouse scrolled (411, 314) with delta (0, 0)
Screenshot: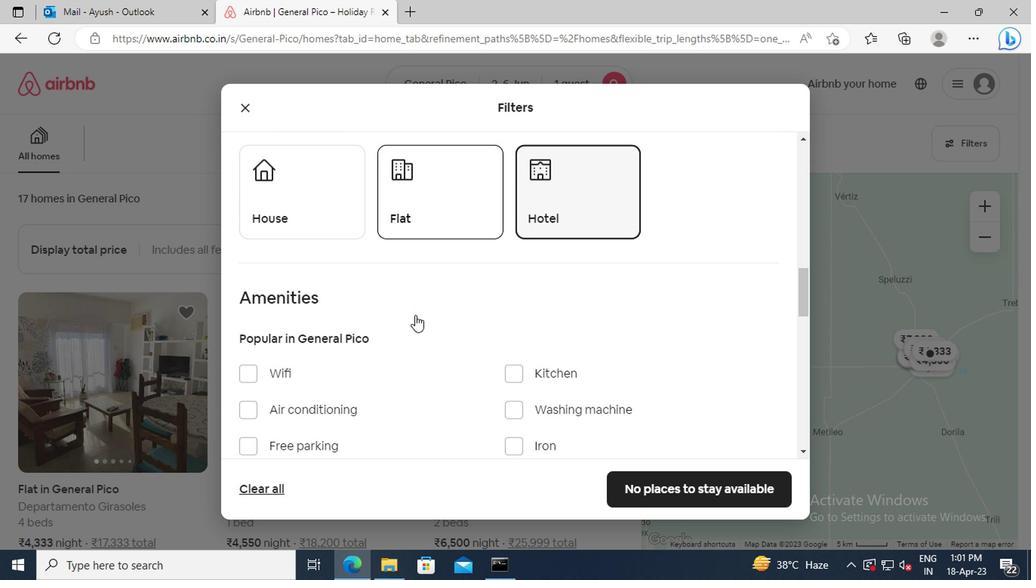 
Action: Mouse scrolled (411, 314) with delta (0, 0)
Screenshot: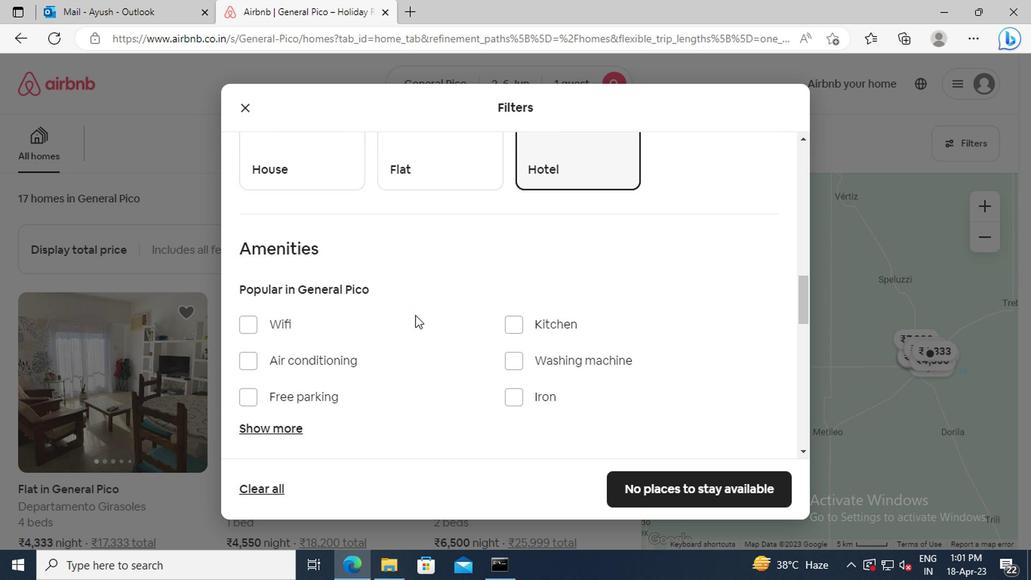 
Action: Mouse moved to (284, 379)
Screenshot: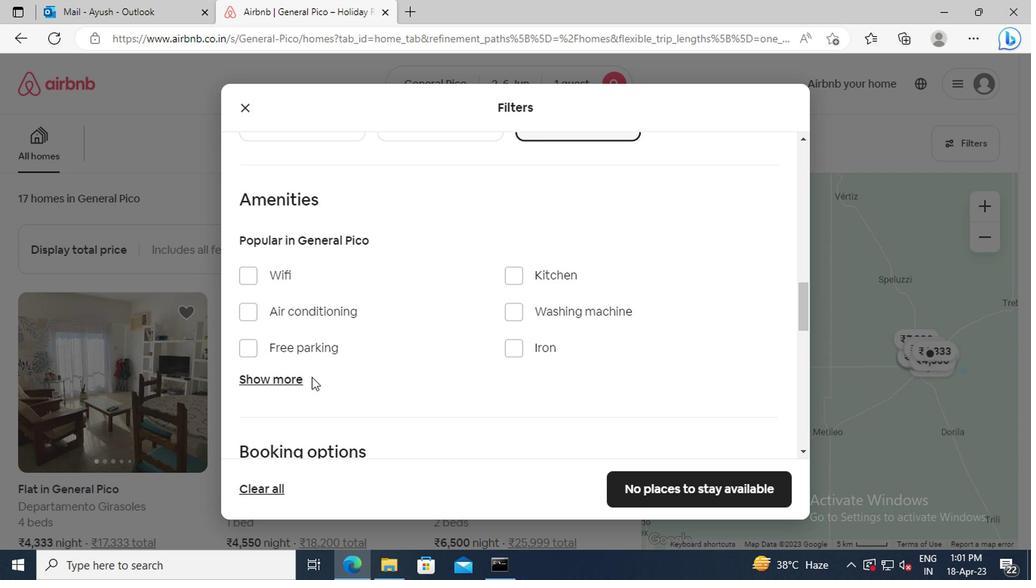 
Action: Mouse pressed left at (284, 379)
Screenshot: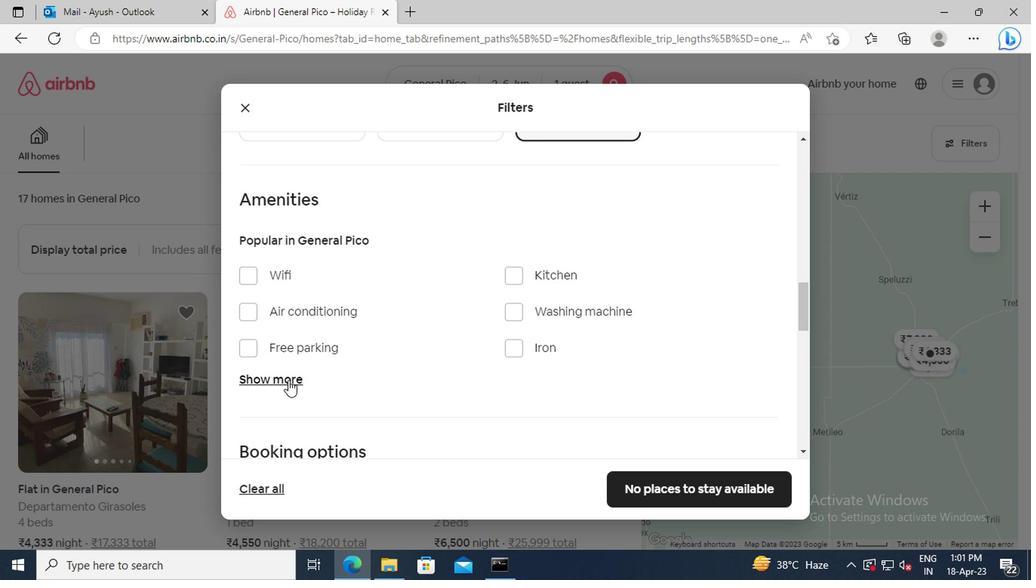 
Action: Mouse moved to (287, 375)
Screenshot: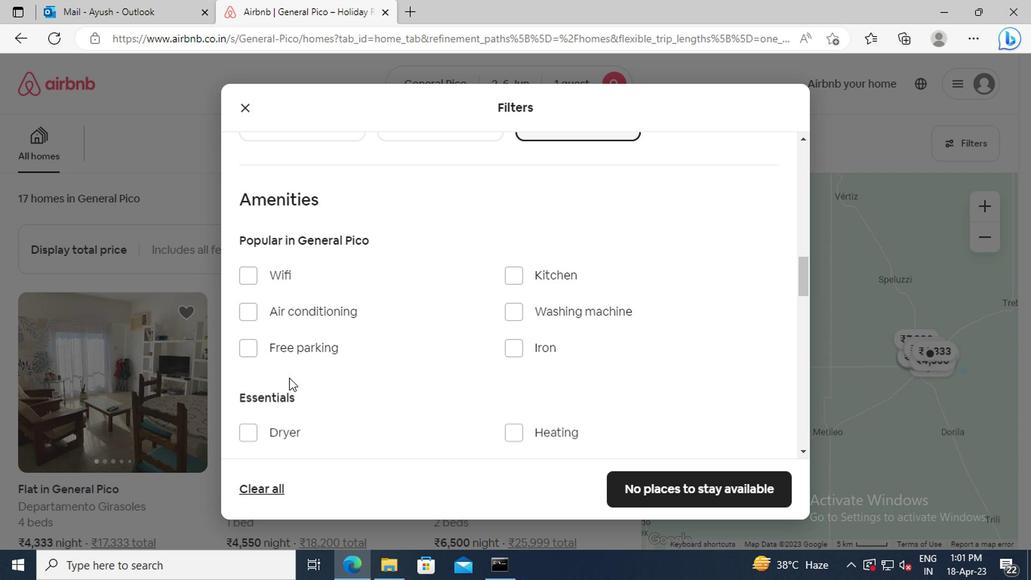 
Action: Mouse scrolled (287, 373) with delta (0, -1)
Screenshot: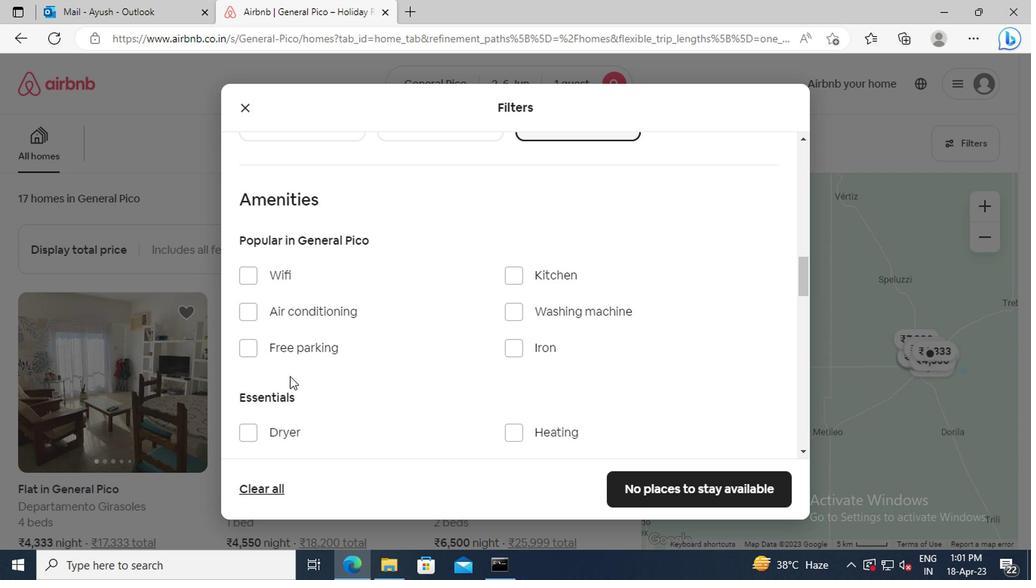 
Action: Mouse scrolled (287, 373) with delta (0, -1)
Screenshot: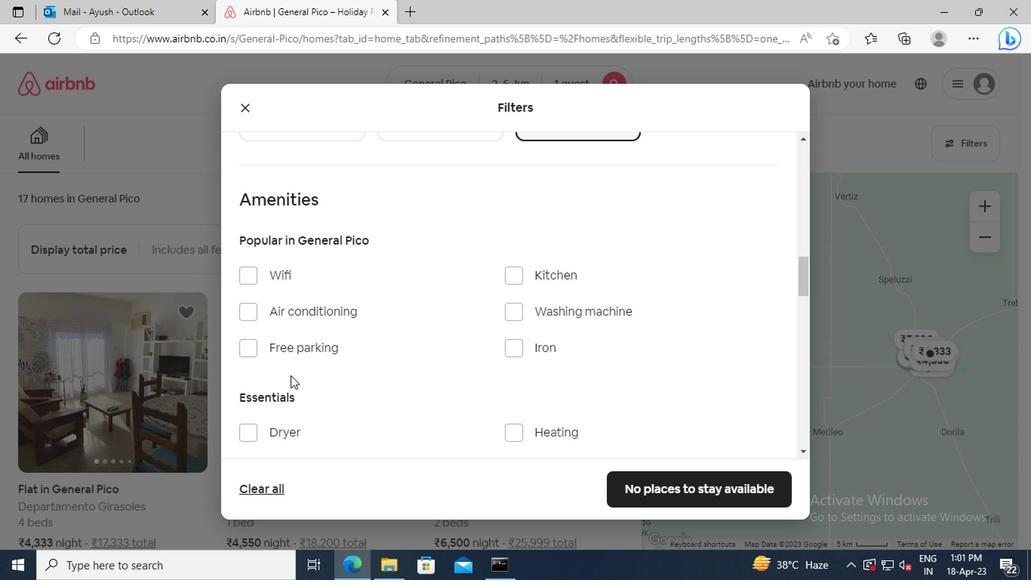 
Action: Mouse moved to (507, 332)
Screenshot: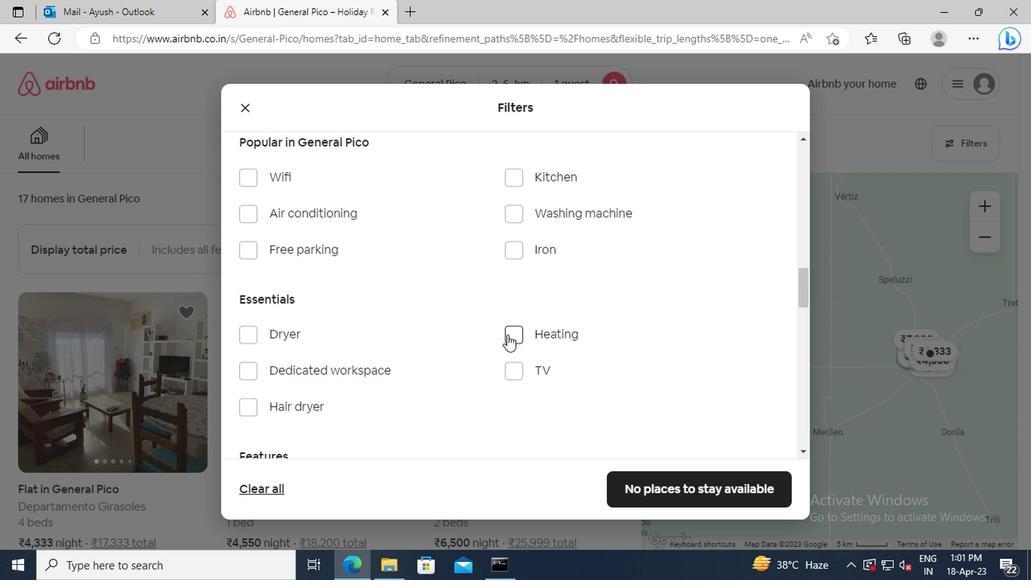 
Action: Mouse pressed left at (507, 332)
Screenshot: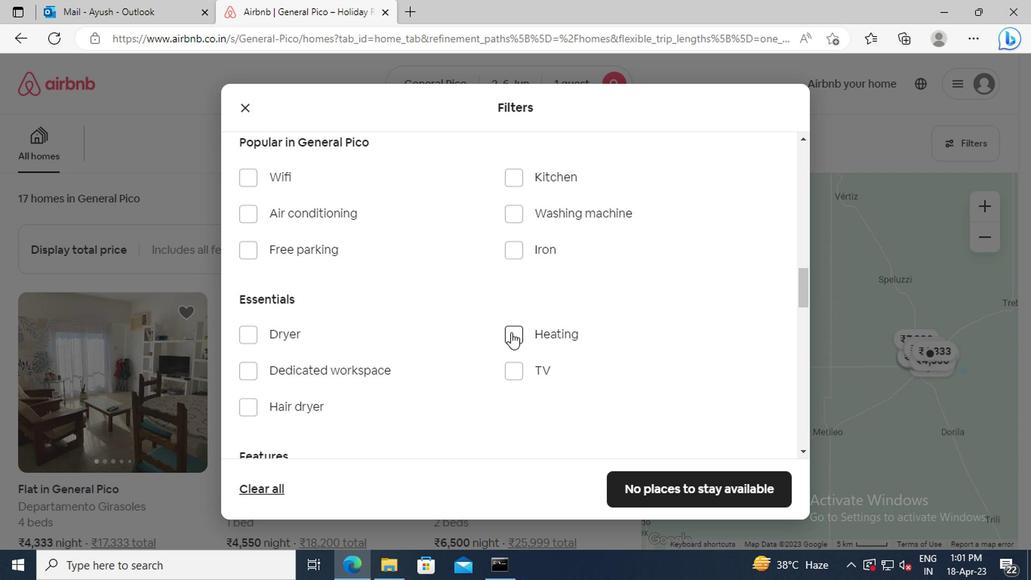 
Action: Mouse moved to (373, 312)
Screenshot: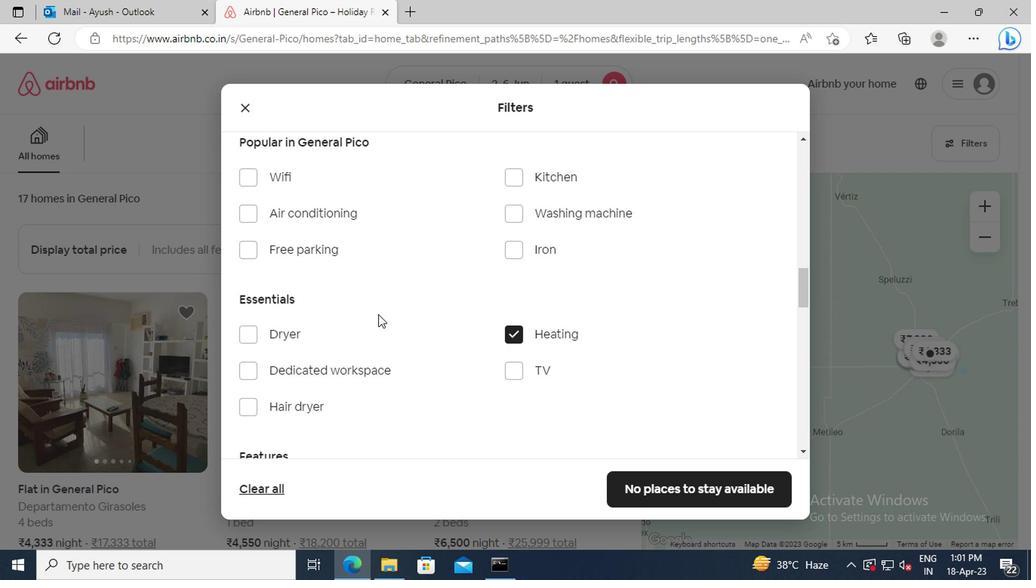 
Action: Mouse scrolled (373, 312) with delta (0, 0)
Screenshot: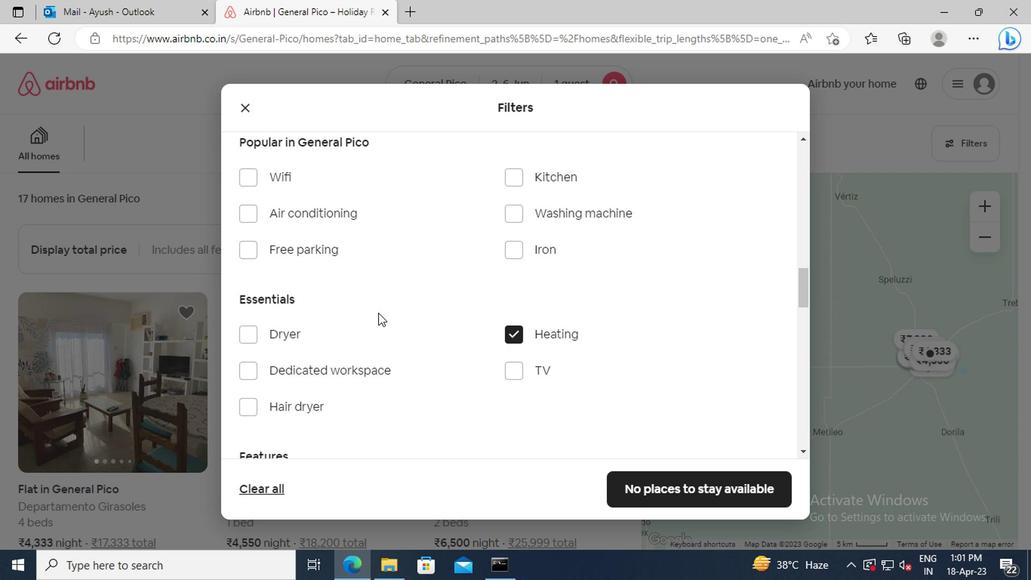 
Action: Mouse scrolled (373, 312) with delta (0, 0)
Screenshot: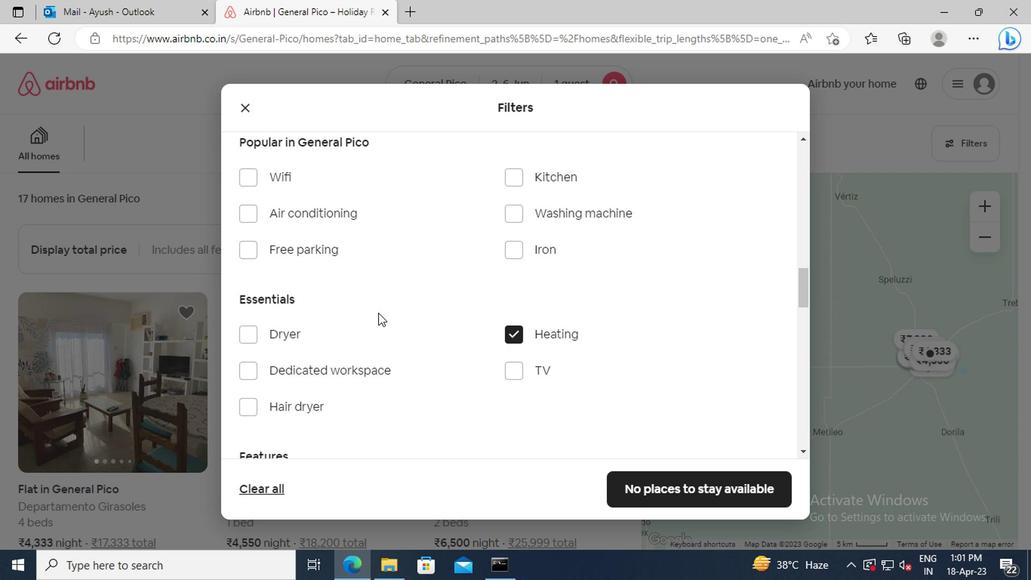 
Action: Mouse scrolled (373, 312) with delta (0, 0)
Screenshot: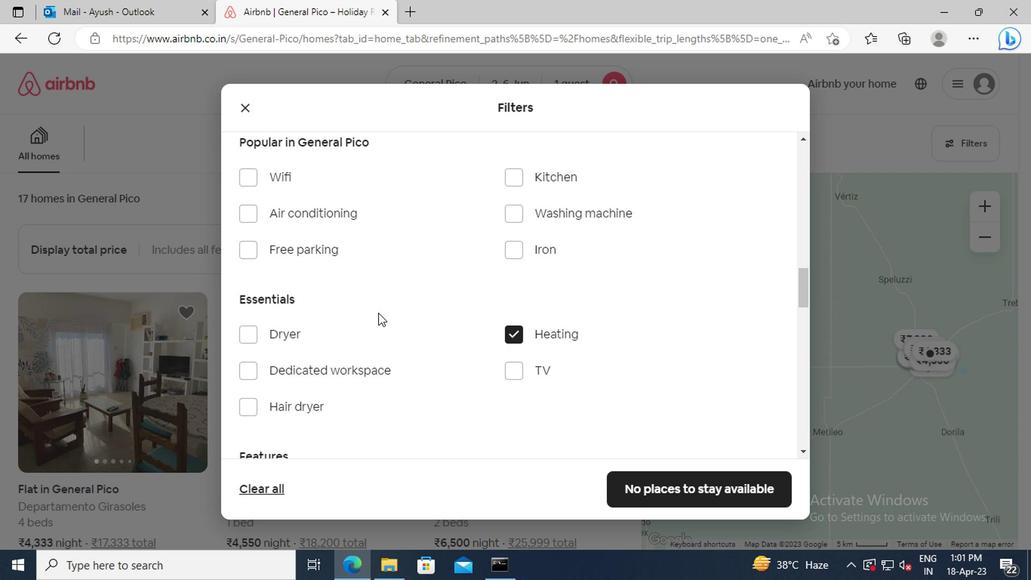 
Action: Mouse scrolled (373, 312) with delta (0, 0)
Screenshot: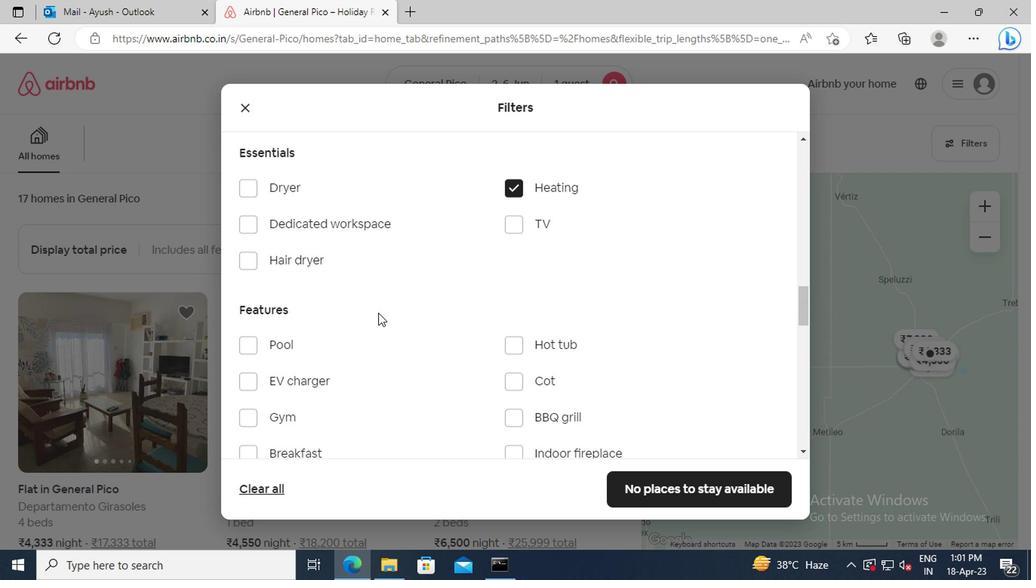 
Action: Mouse scrolled (373, 312) with delta (0, 0)
Screenshot: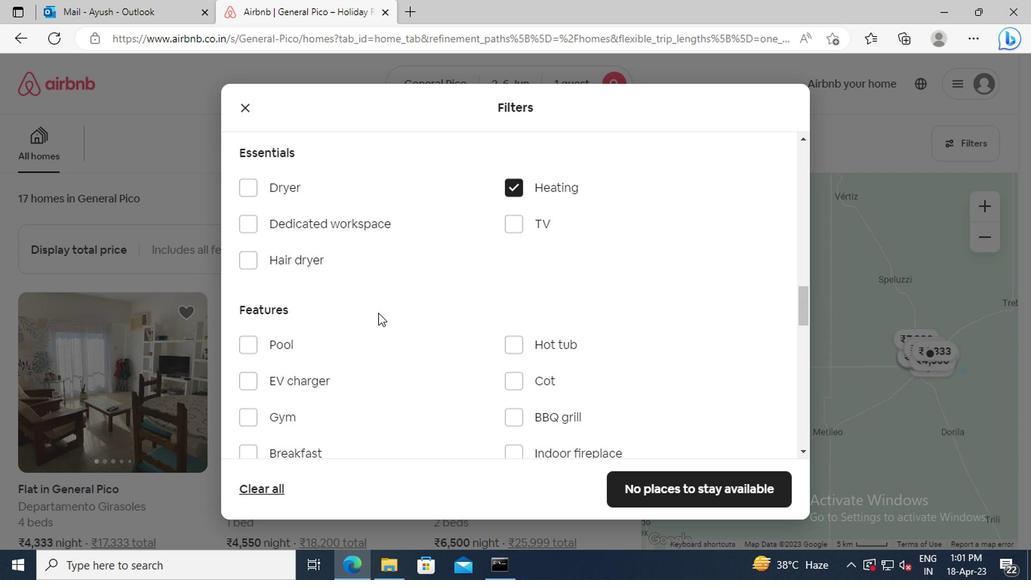 
Action: Mouse scrolled (373, 312) with delta (0, 0)
Screenshot: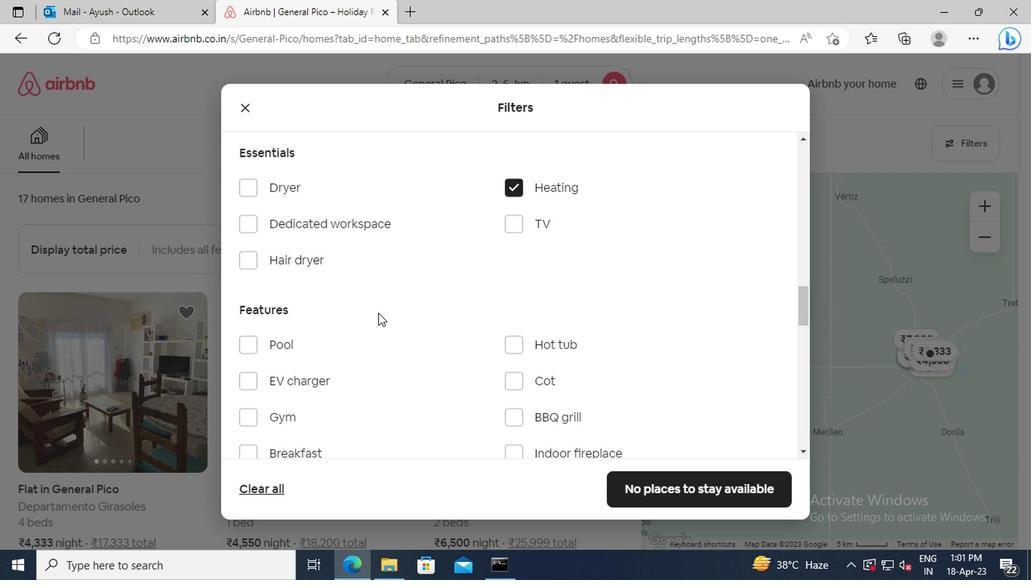 
Action: Mouse scrolled (373, 312) with delta (0, 0)
Screenshot: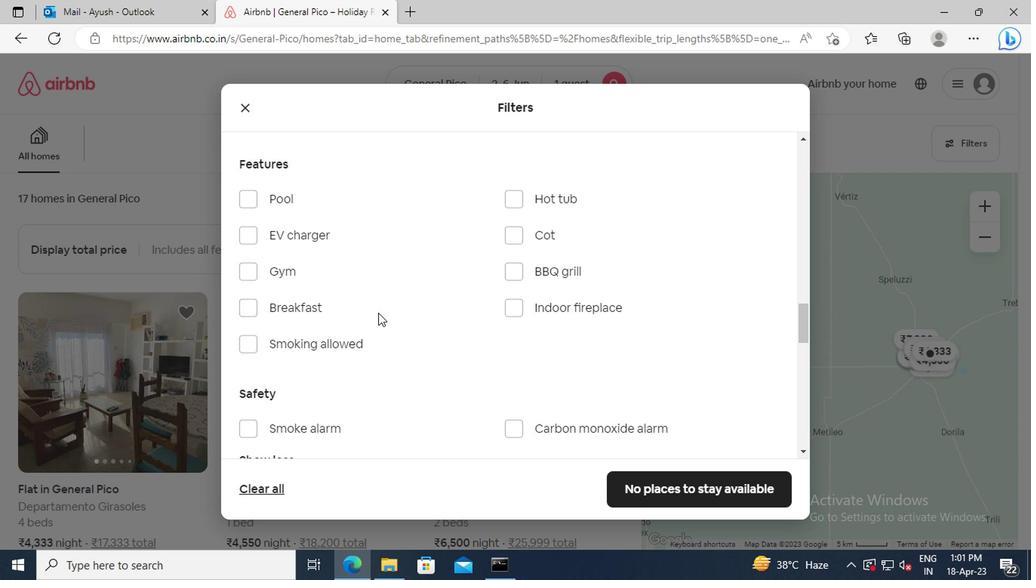 
Action: Mouse scrolled (373, 312) with delta (0, 0)
Screenshot: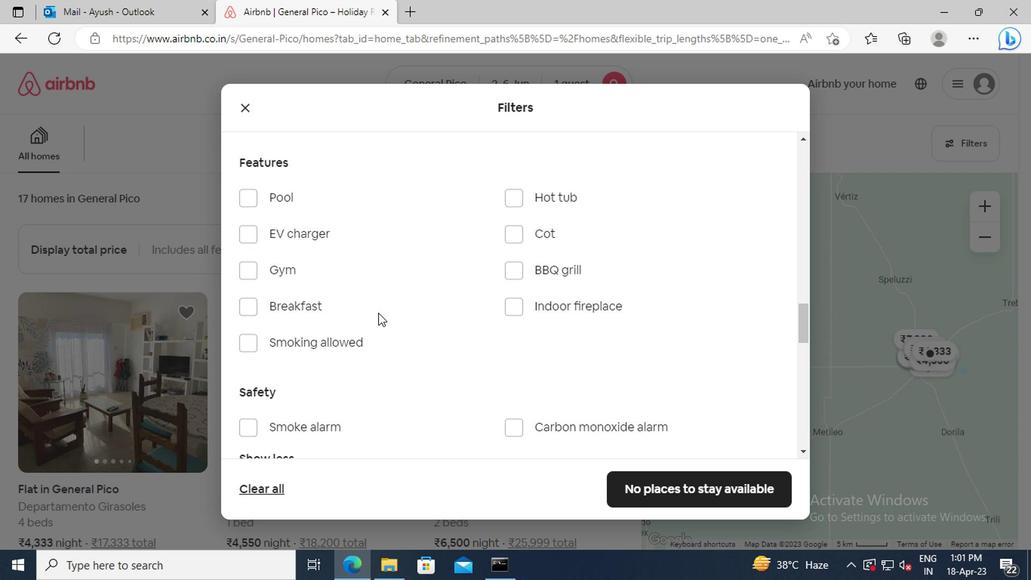 
Action: Mouse scrolled (373, 312) with delta (0, 0)
Screenshot: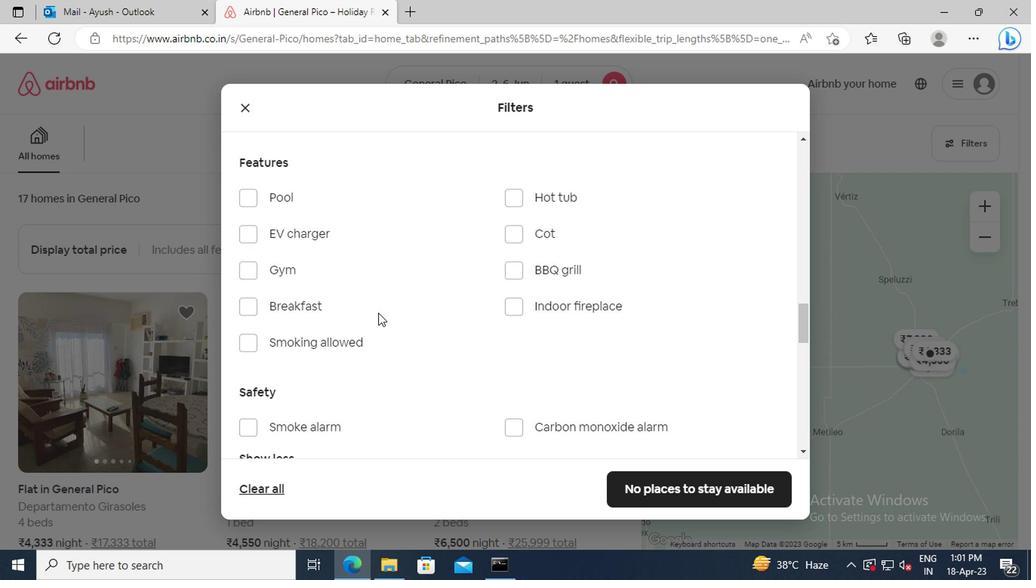 
Action: Mouse scrolled (373, 312) with delta (0, 0)
Screenshot: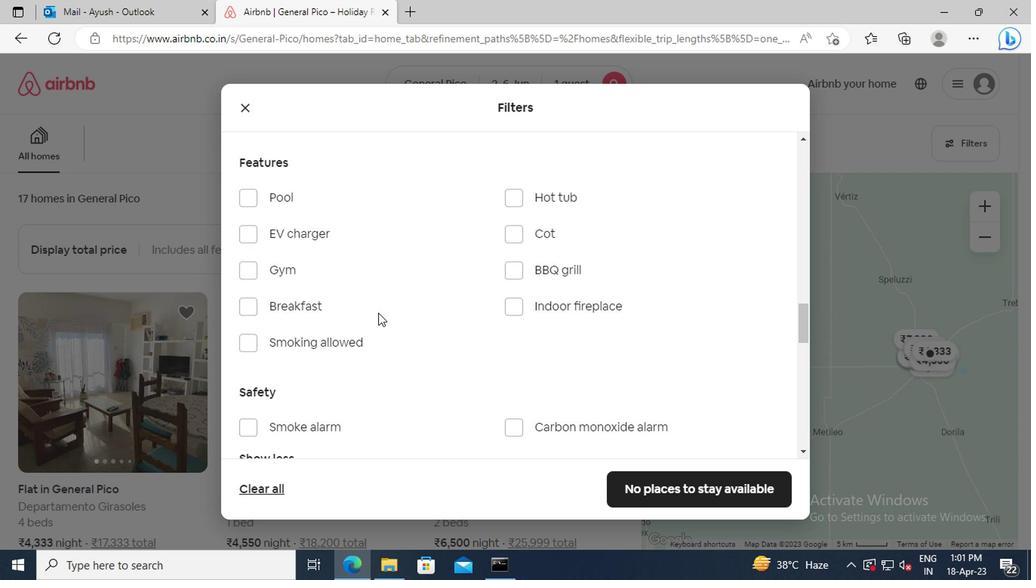 
Action: Mouse scrolled (373, 312) with delta (0, 0)
Screenshot: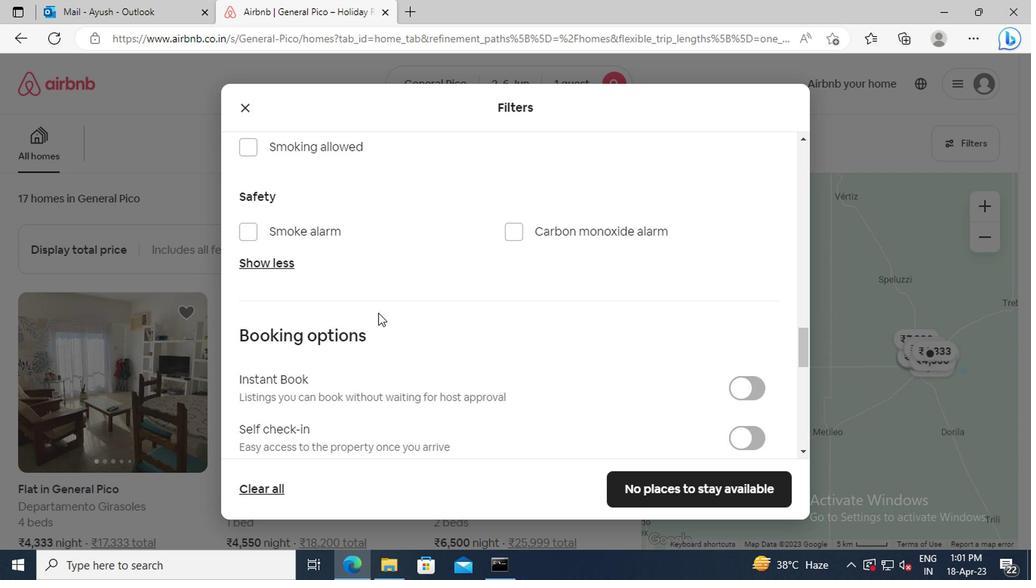 
Action: Mouse scrolled (373, 312) with delta (0, 0)
Screenshot: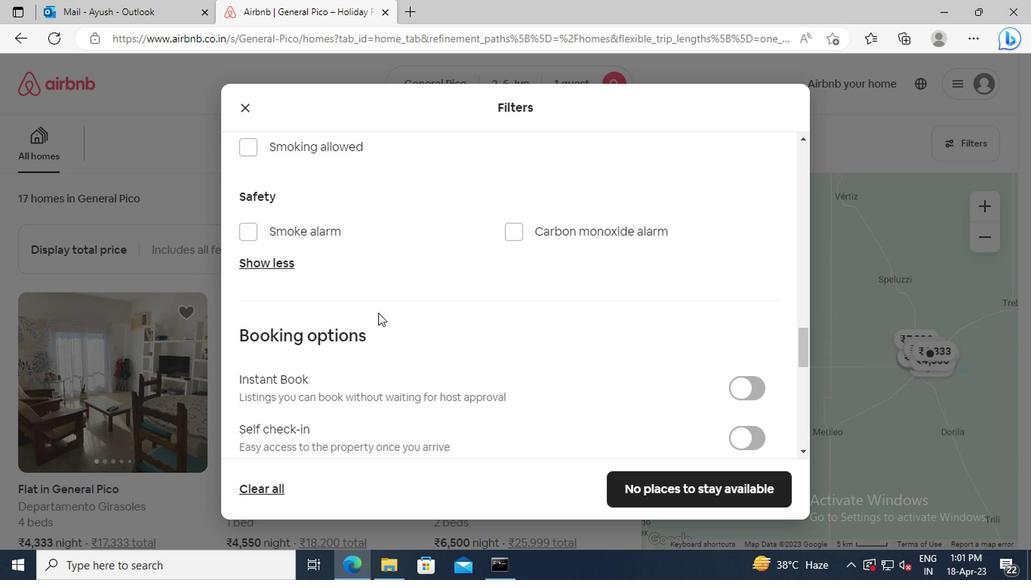 
Action: Mouse moved to (741, 334)
Screenshot: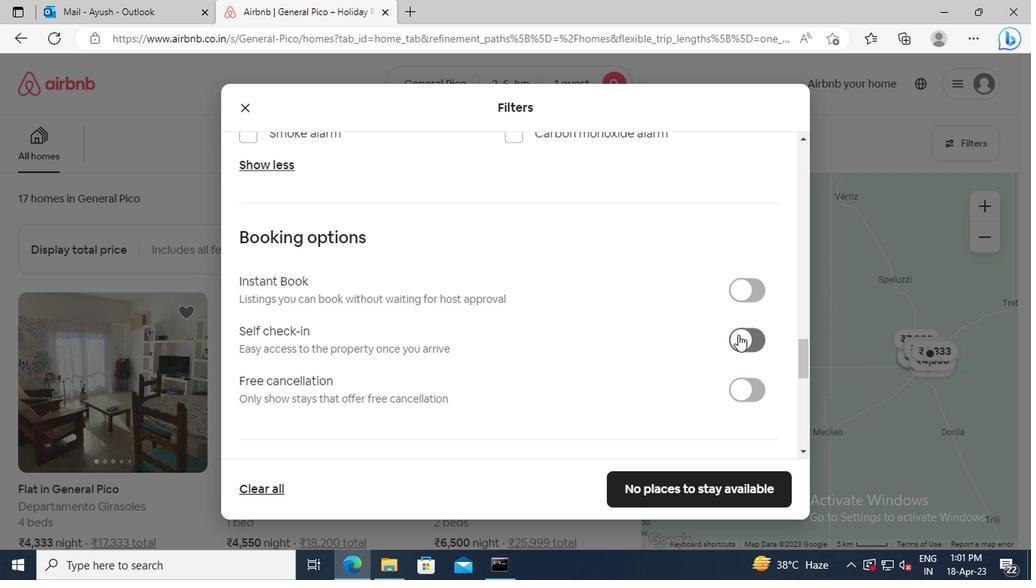 
Action: Mouse pressed left at (741, 334)
Screenshot: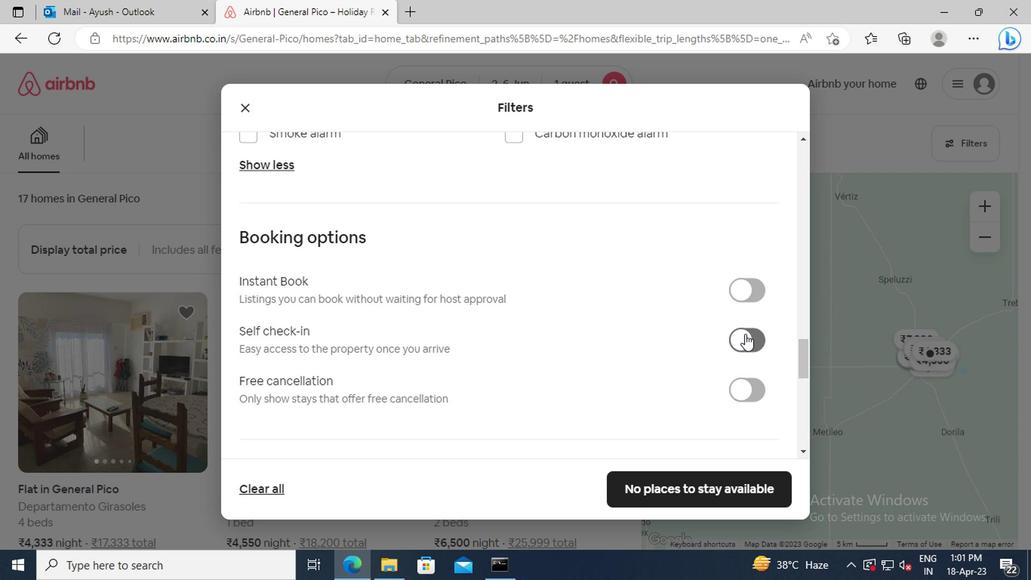 
Action: Mouse moved to (380, 286)
Screenshot: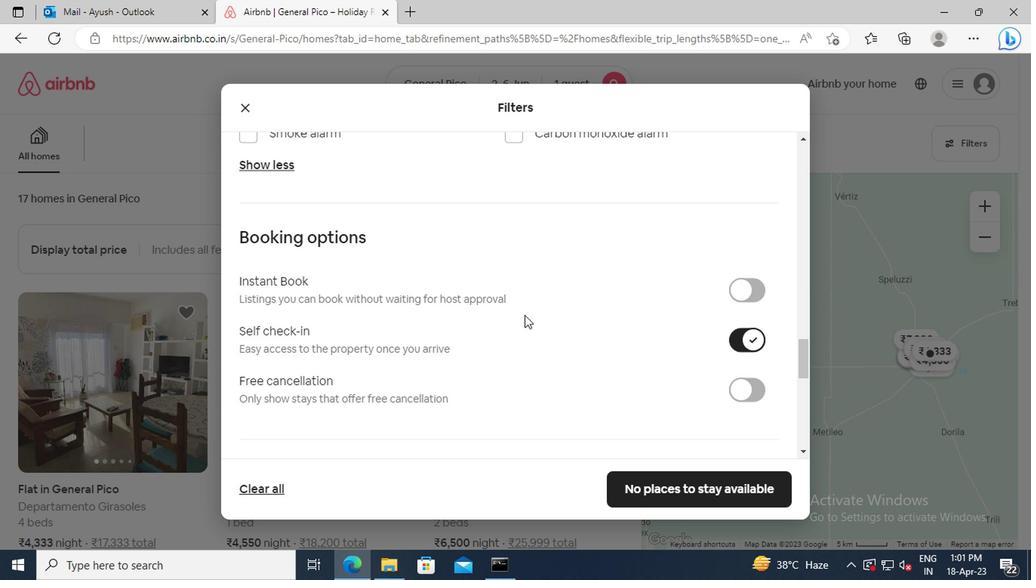 
Action: Mouse scrolled (380, 285) with delta (0, -1)
Screenshot: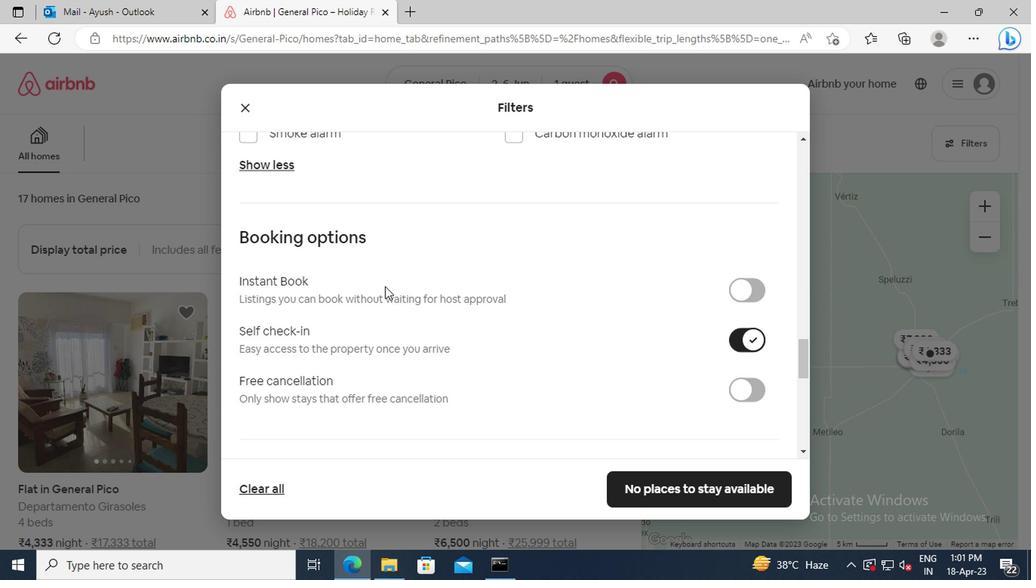 
Action: Mouse scrolled (380, 285) with delta (0, -1)
Screenshot: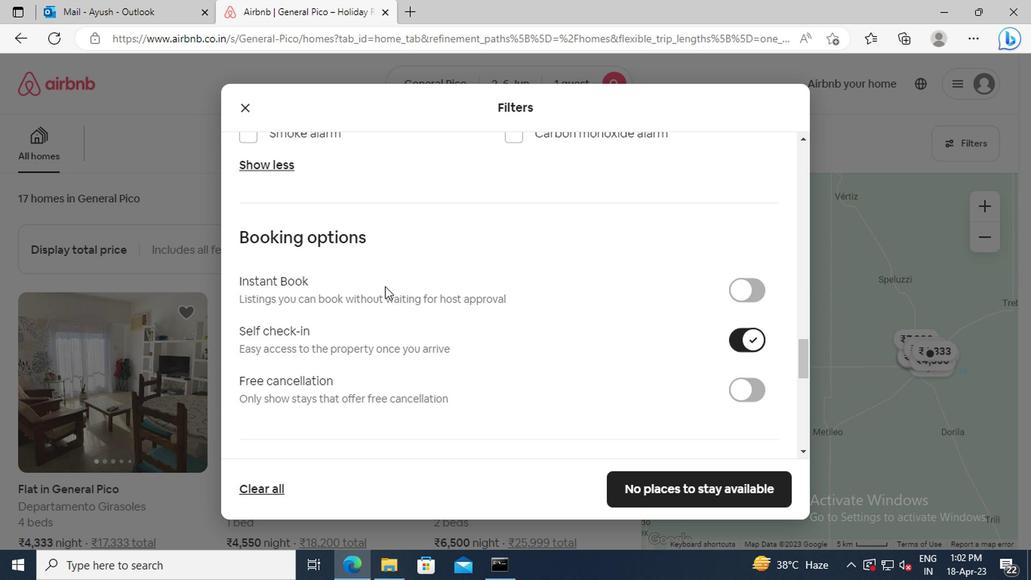 
Action: Mouse scrolled (380, 285) with delta (0, -1)
Screenshot: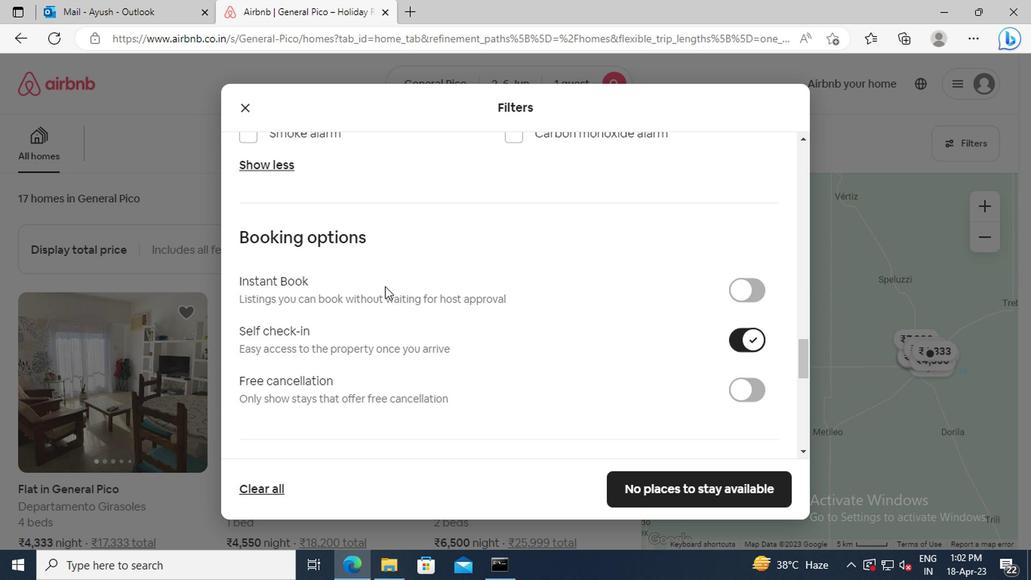 
Action: Mouse scrolled (380, 285) with delta (0, -1)
Screenshot: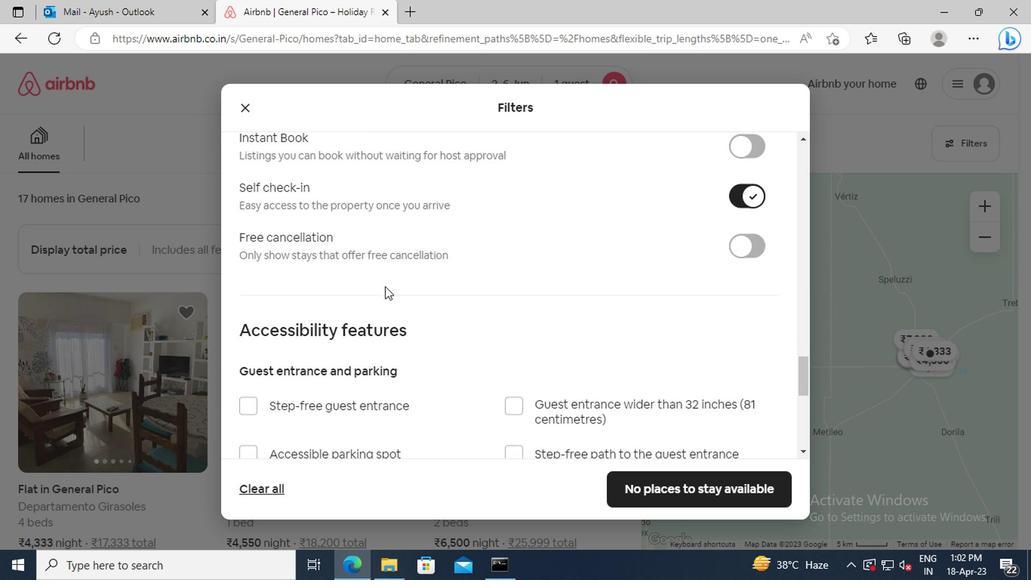 
Action: Mouse scrolled (380, 285) with delta (0, -1)
Screenshot: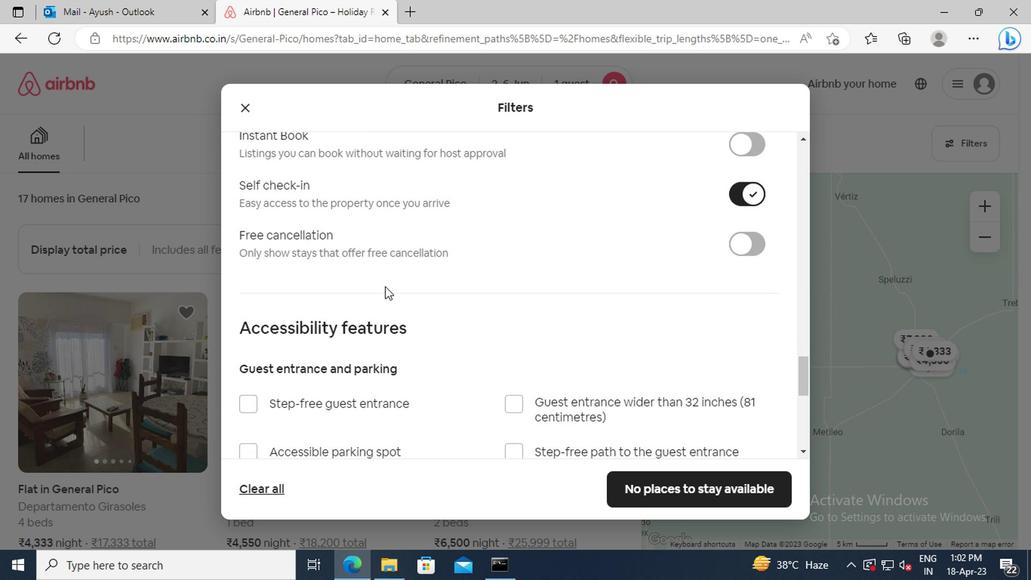 
Action: Mouse scrolled (380, 285) with delta (0, -1)
Screenshot: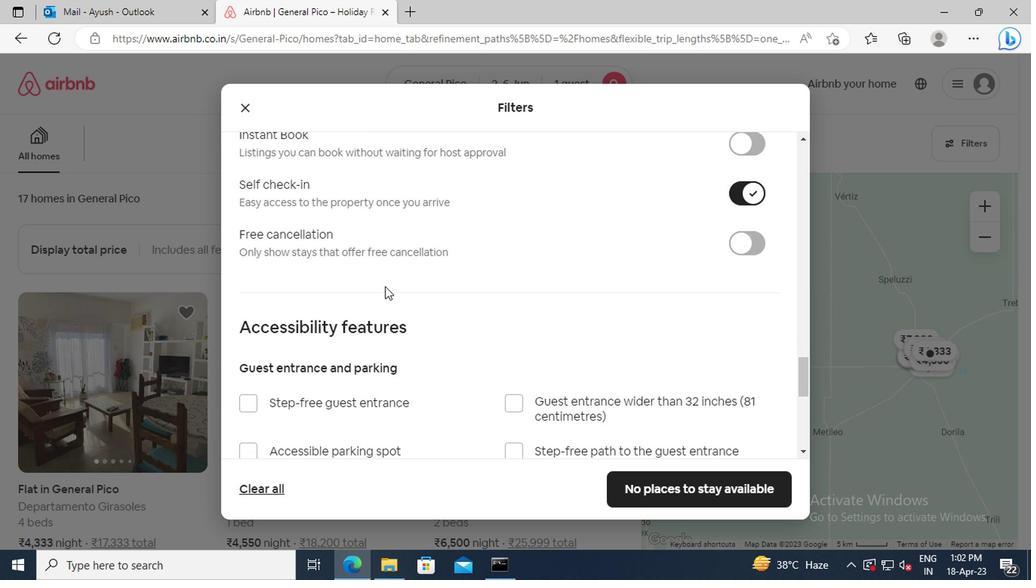 
Action: Mouse scrolled (380, 285) with delta (0, -1)
Screenshot: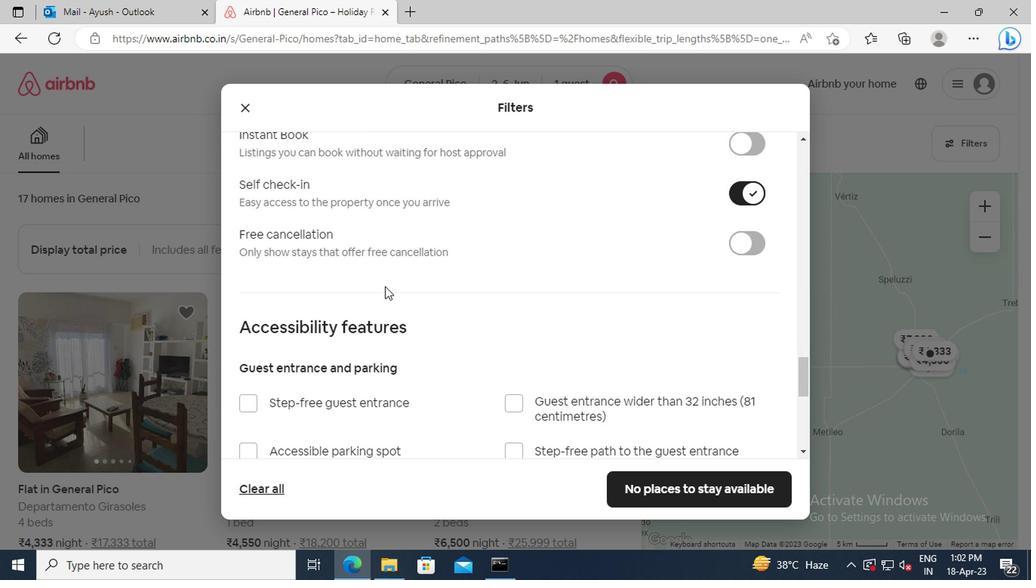 
Action: Mouse scrolled (380, 285) with delta (0, -1)
Screenshot: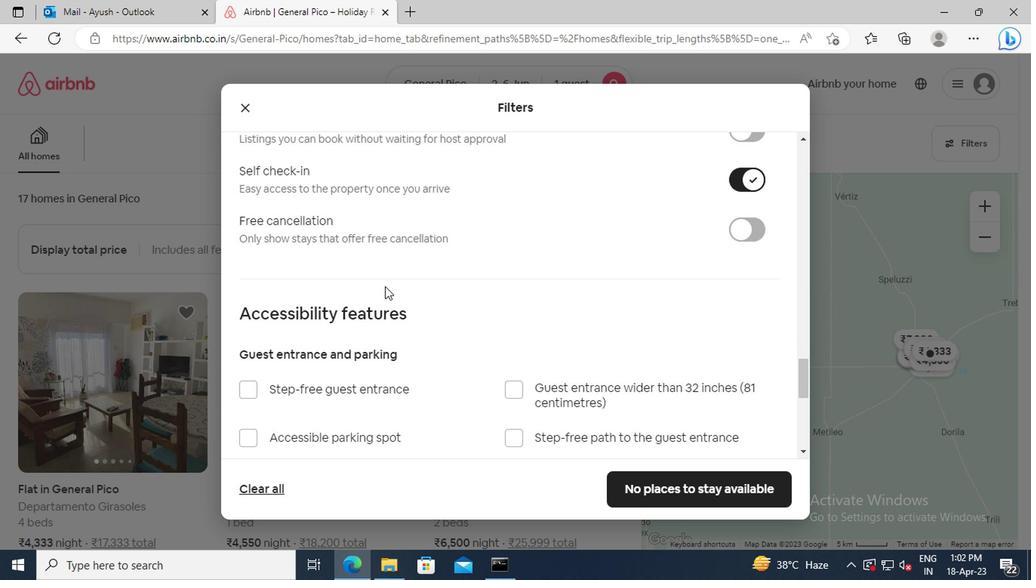 
Action: Mouse scrolled (380, 285) with delta (0, -1)
Screenshot: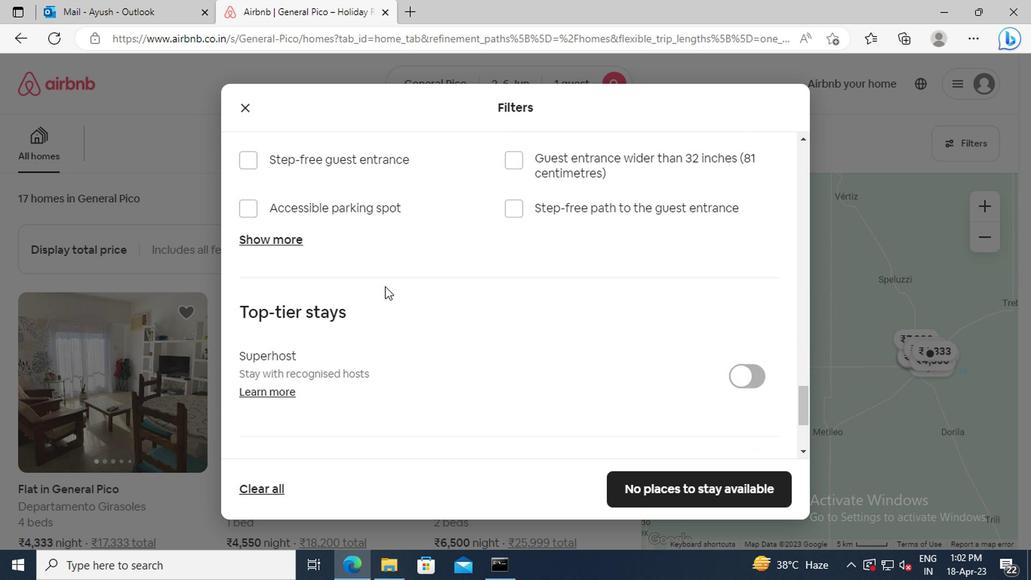 
Action: Mouse scrolled (380, 285) with delta (0, -1)
Screenshot: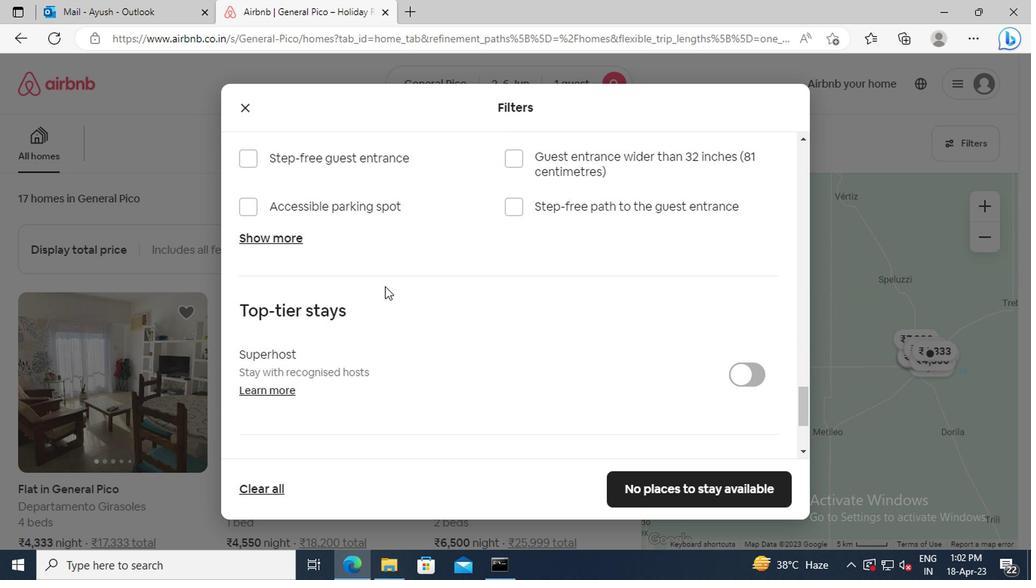 
Action: Mouse scrolled (380, 285) with delta (0, -1)
Screenshot: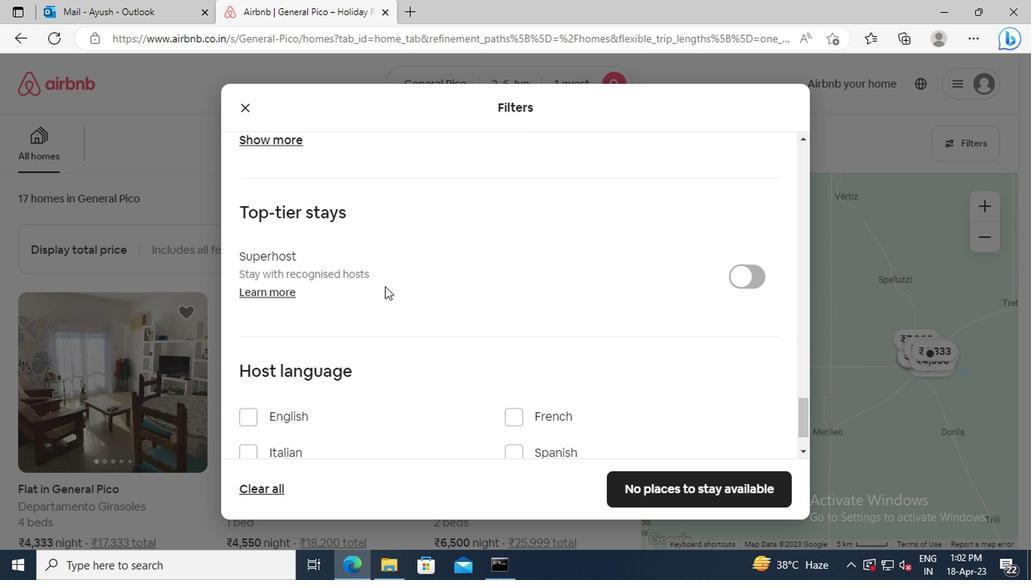 
Action: Mouse scrolled (380, 285) with delta (0, -1)
Screenshot: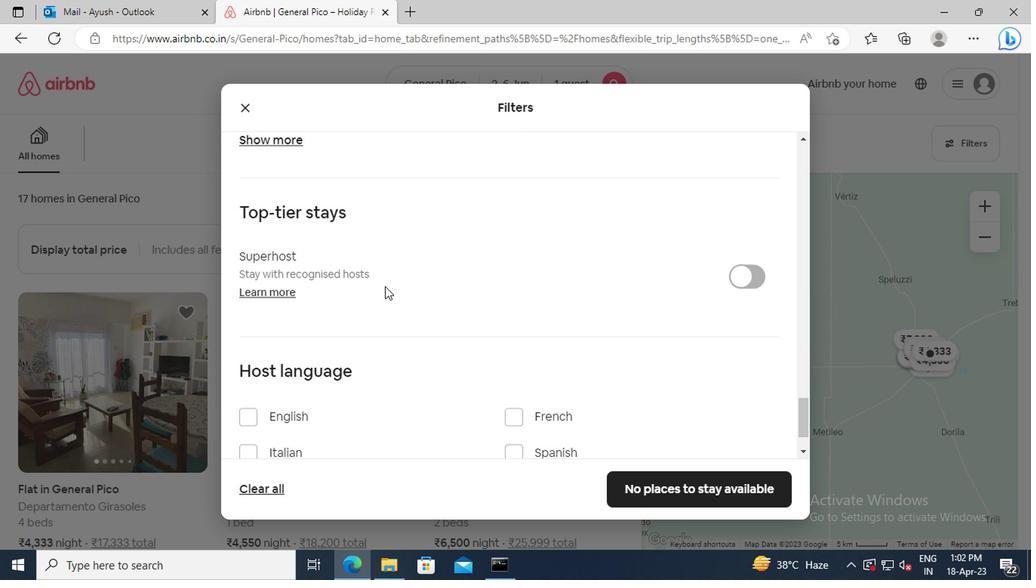 
Action: Mouse scrolled (380, 285) with delta (0, -1)
Screenshot: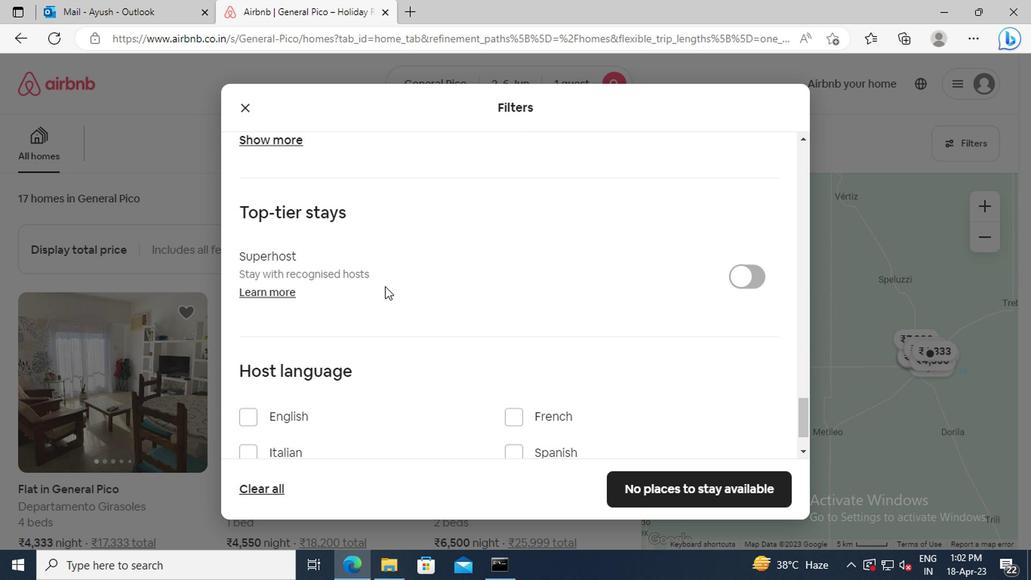 
Action: Mouse moved to (246, 351)
Screenshot: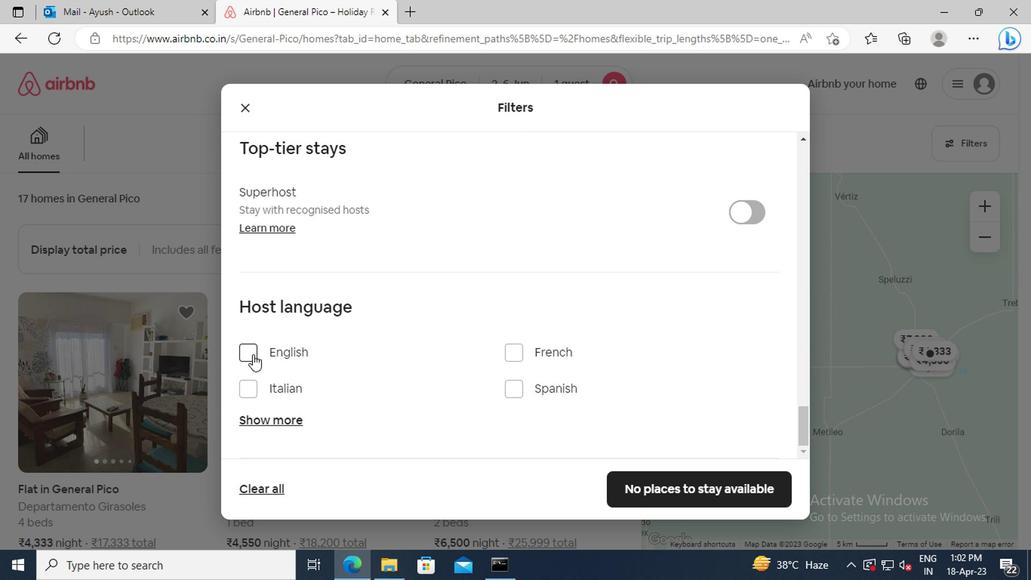 
Action: Mouse pressed left at (246, 351)
Screenshot: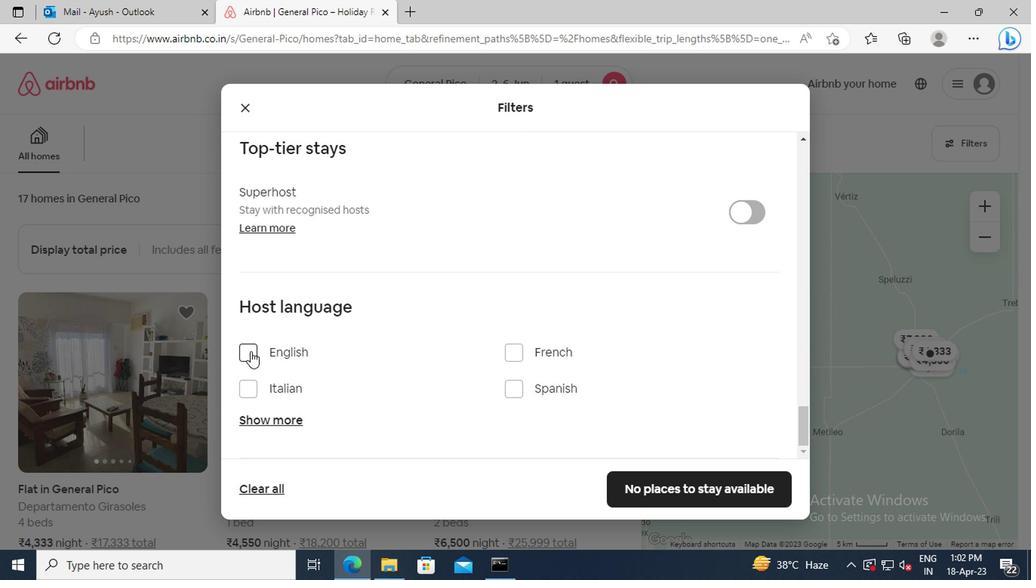 
Action: Mouse moved to (685, 481)
Screenshot: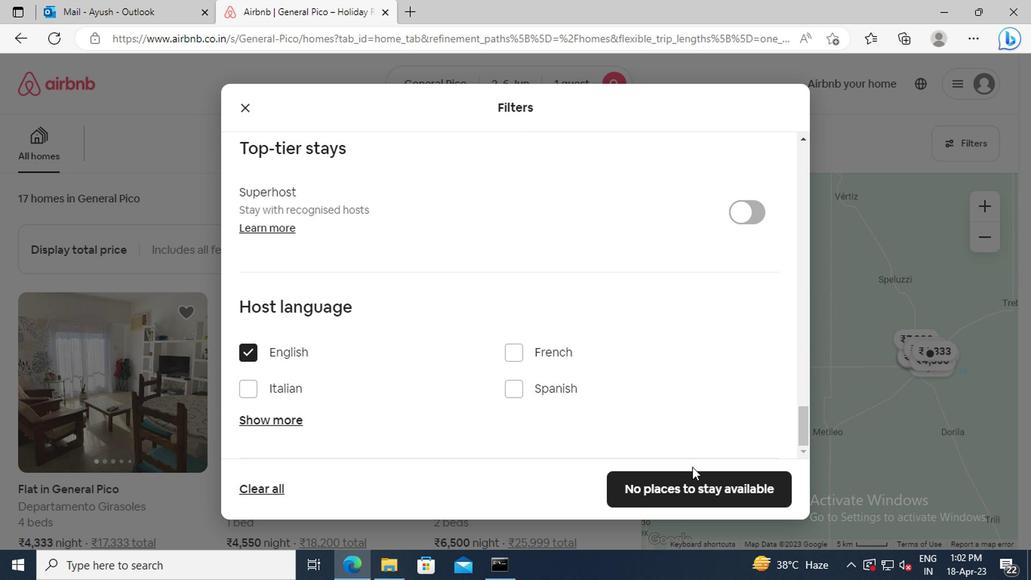 
Action: Mouse pressed left at (685, 481)
Screenshot: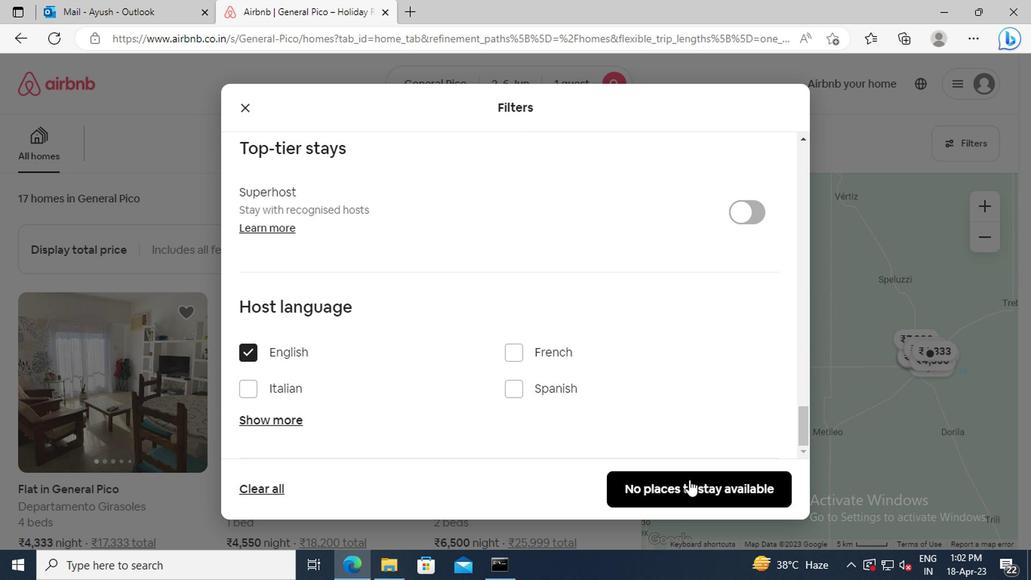 
